Task: Open Card Board Meeting Execution in Board Website Design and Development to Workspace Information Technology Consulting and add a team member Softage.4@softage.net, a label Blue, a checklist Hand Lettering, an attachment from your computer, a color Blue and finally, add a card description 'Research and apply for relevant industry certifications' and a comment 'Since this item requires input from multiple team members, let us make sure everyone is on the same page before moving forward.'. Add a start date 'Jan 04, 1900' with a due date 'Jan 11, 1900'
Action: Mouse moved to (67, 309)
Screenshot: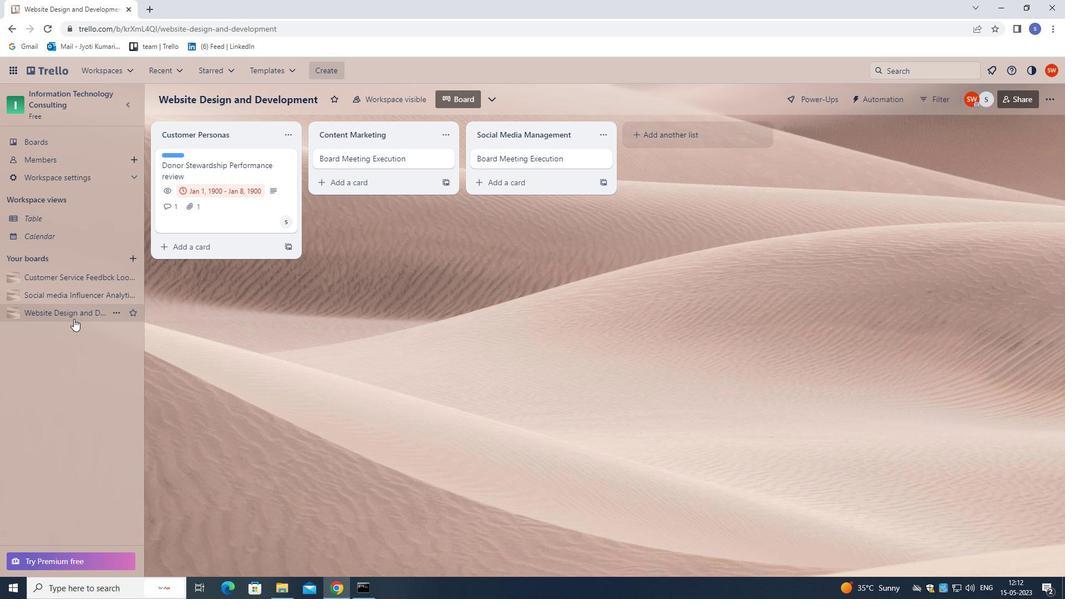 
Action: Mouse pressed left at (67, 309)
Screenshot: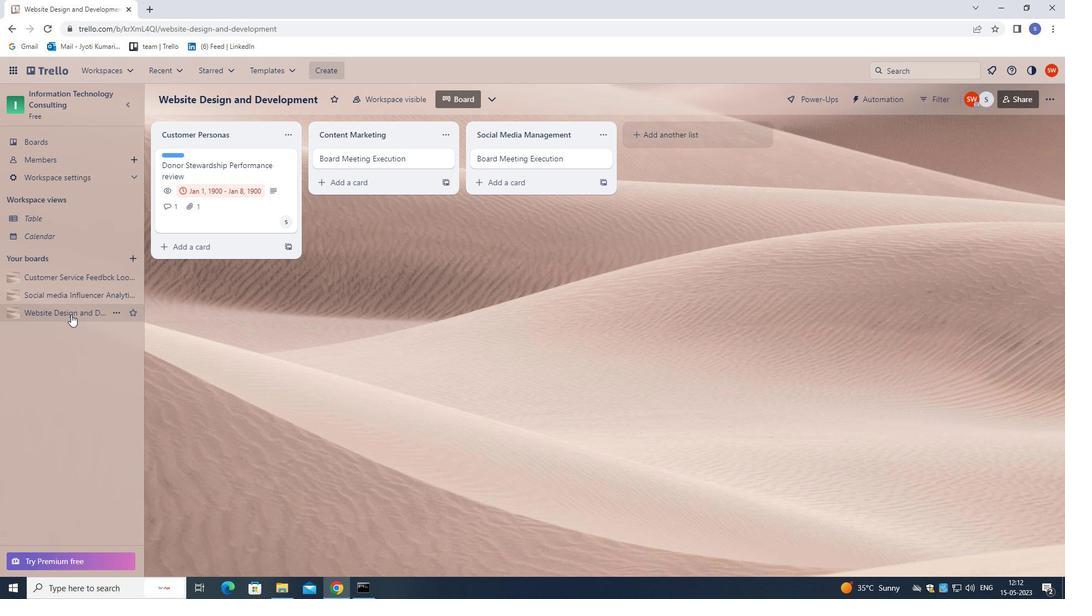 
Action: Mouse moved to (66, 308)
Screenshot: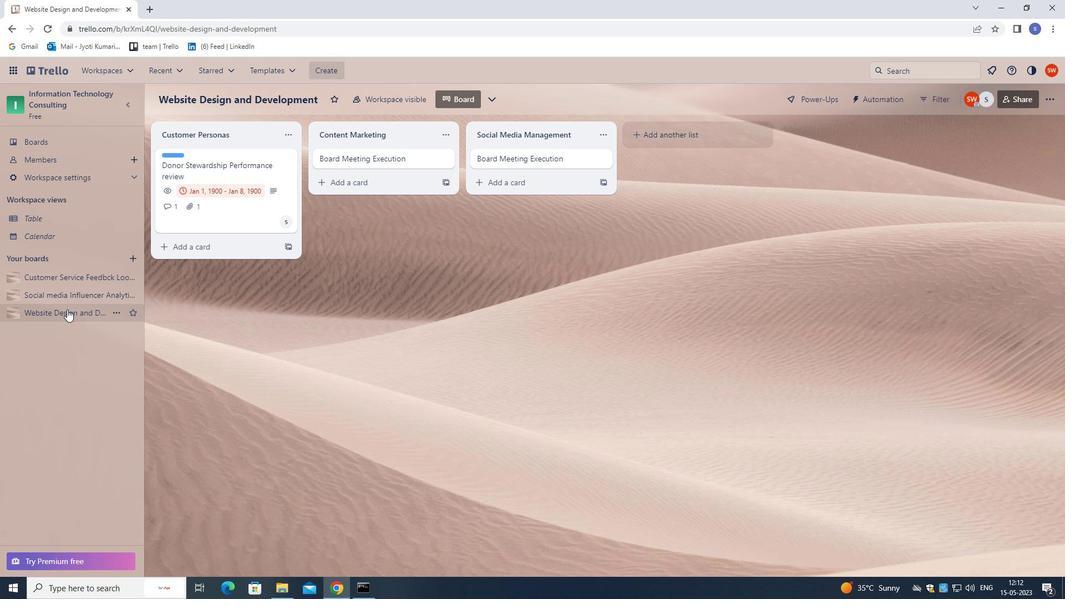 
Action: Mouse pressed left at (66, 308)
Screenshot: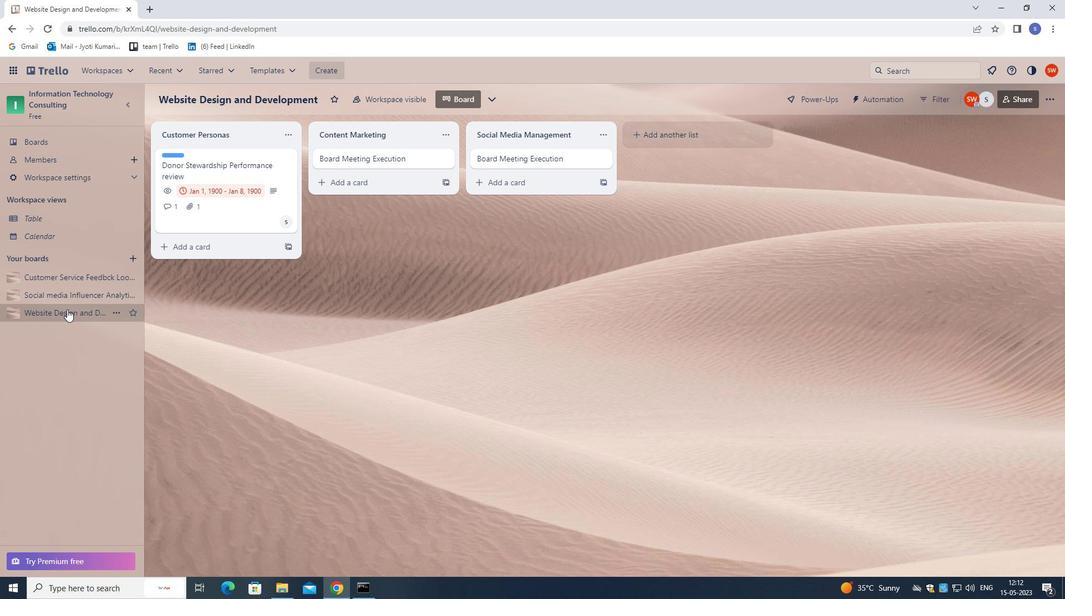 
Action: Mouse moved to (361, 160)
Screenshot: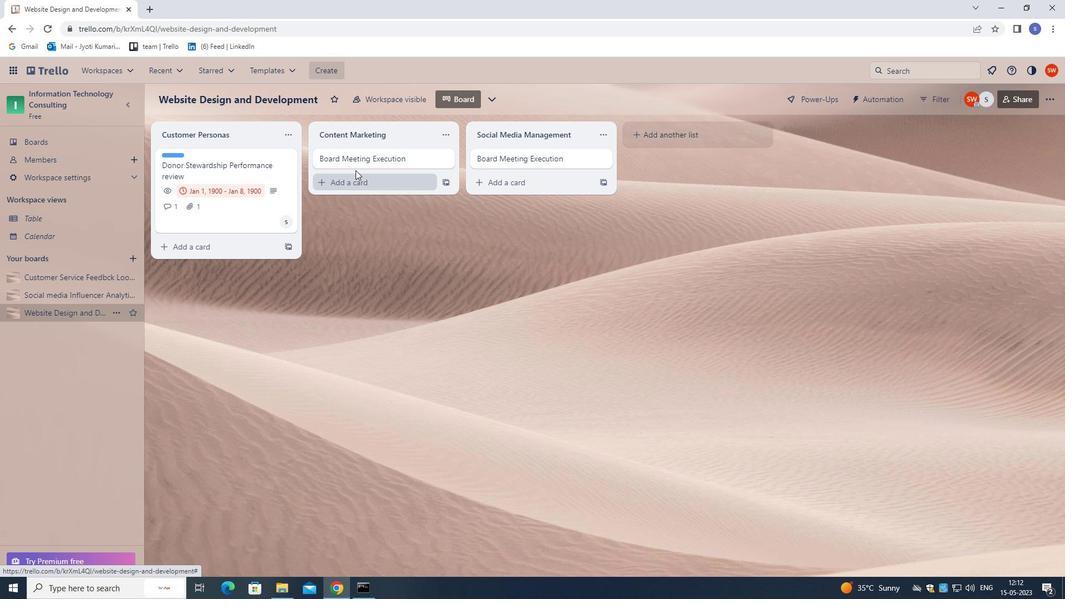 
Action: Mouse pressed left at (361, 160)
Screenshot: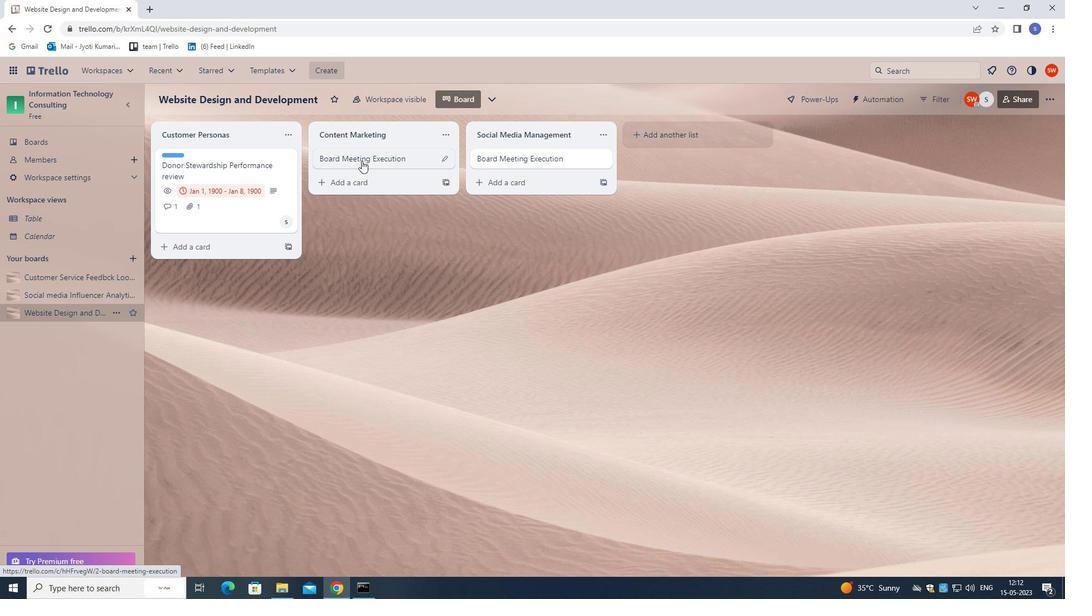
Action: Mouse moved to (660, 199)
Screenshot: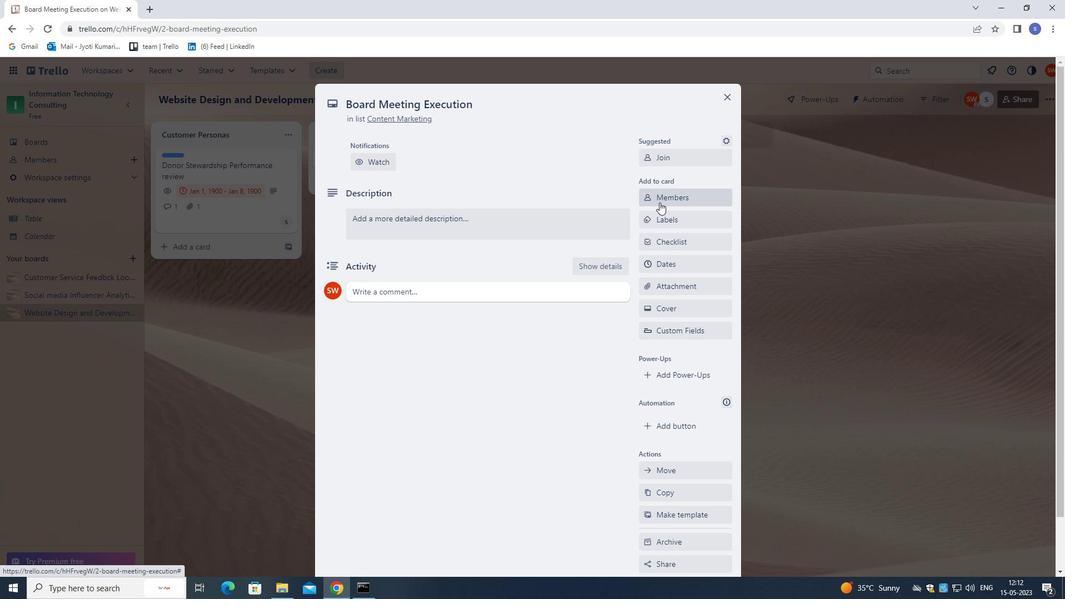 
Action: Mouse pressed left at (660, 199)
Screenshot: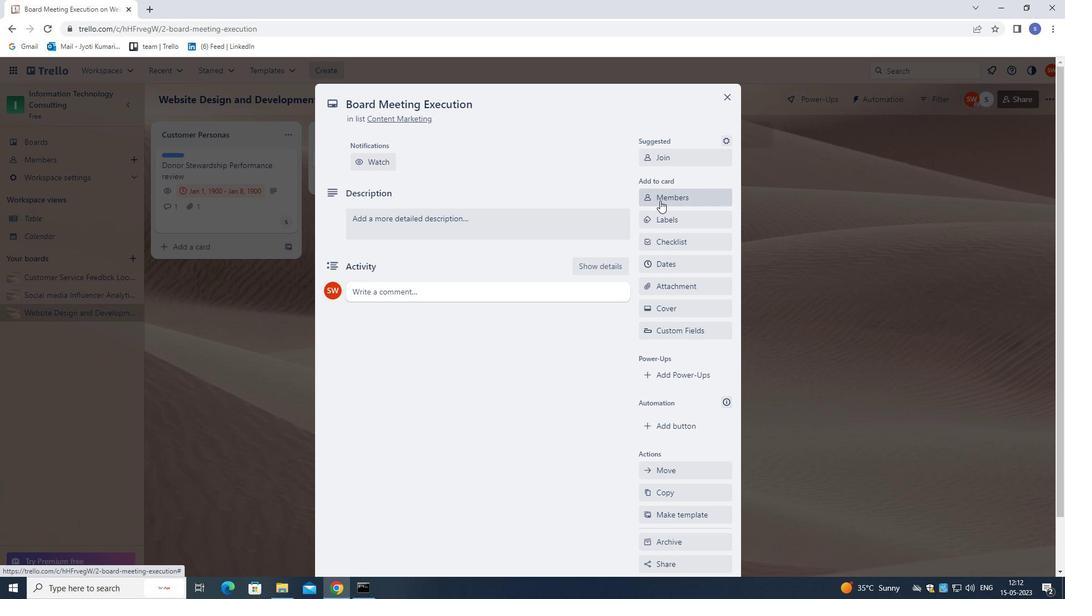 
Action: Mouse moved to (612, 172)
Screenshot: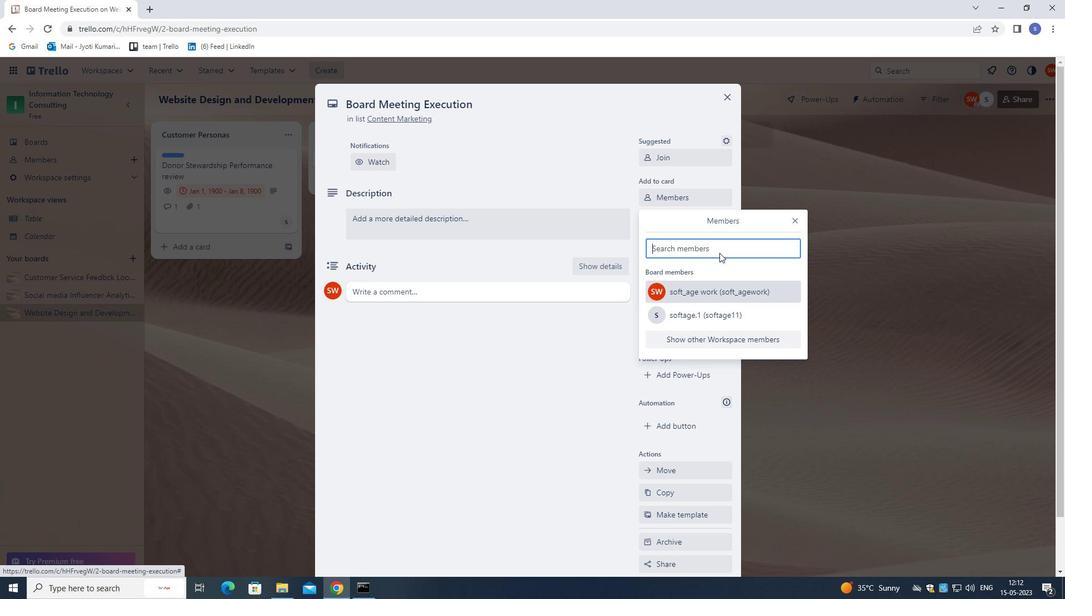 
Action: Key pressed sofatge.4<Key.shift>@SOFTAGE.NET
Screenshot: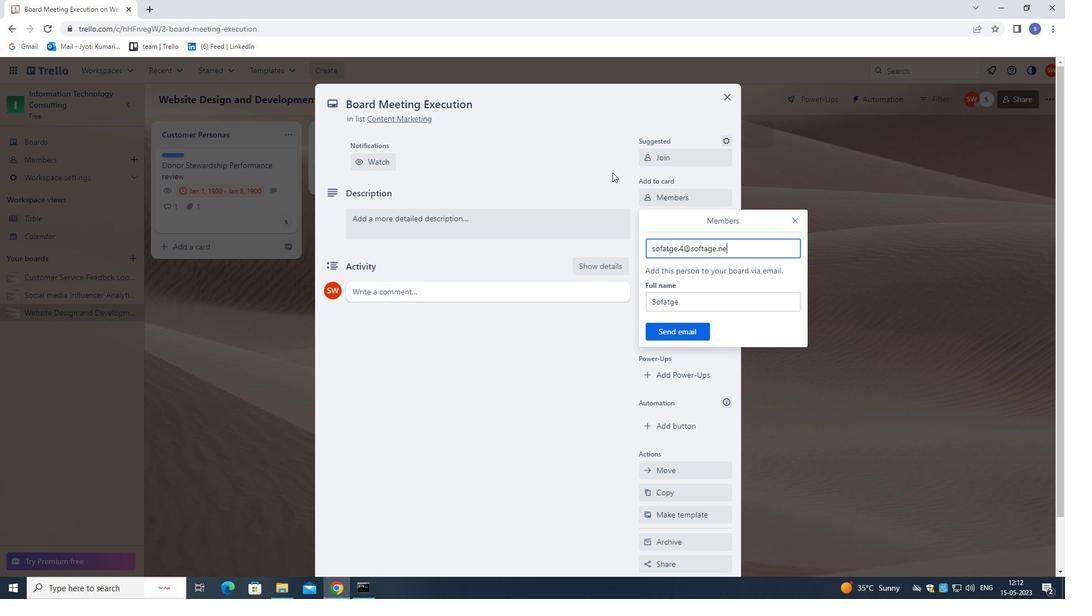 
Action: Mouse moved to (678, 336)
Screenshot: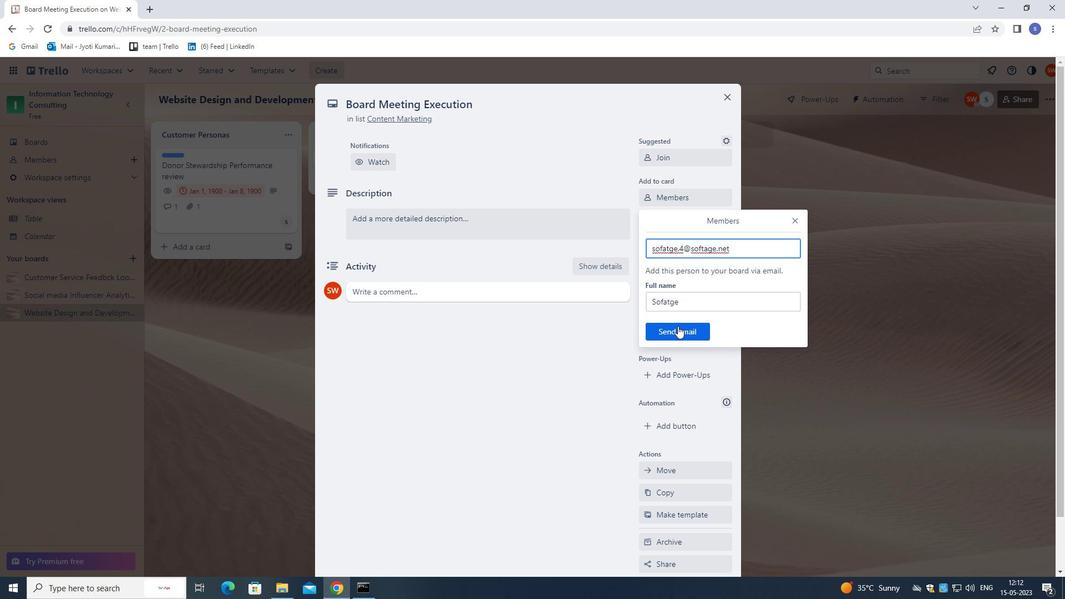 
Action: Mouse pressed left at (678, 336)
Screenshot: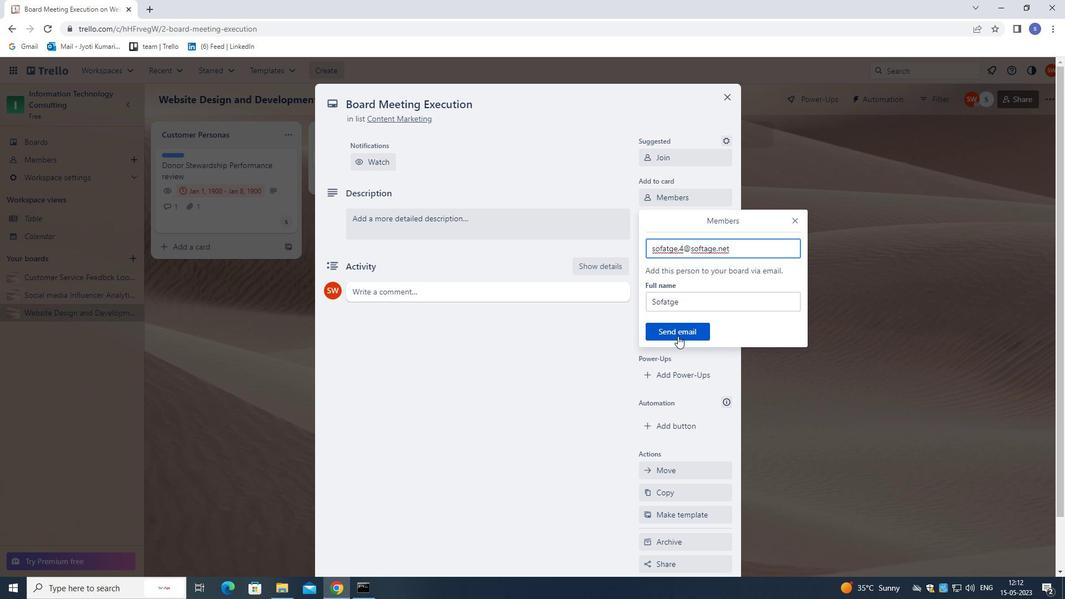 
Action: Mouse moved to (685, 222)
Screenshot: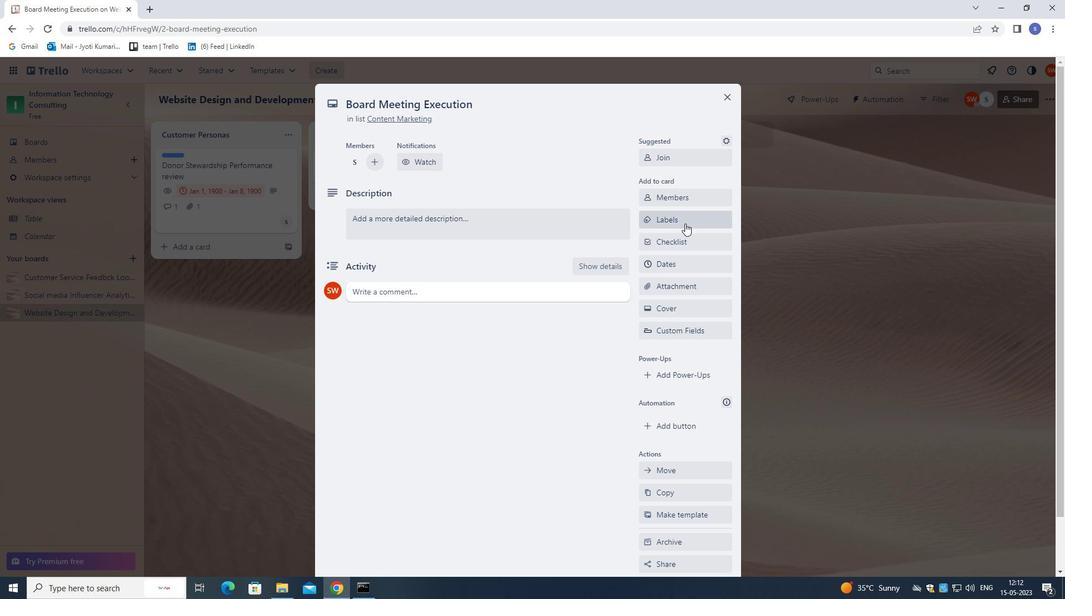 
Action: Mouse pressed left at (685, 222)
Screenshot: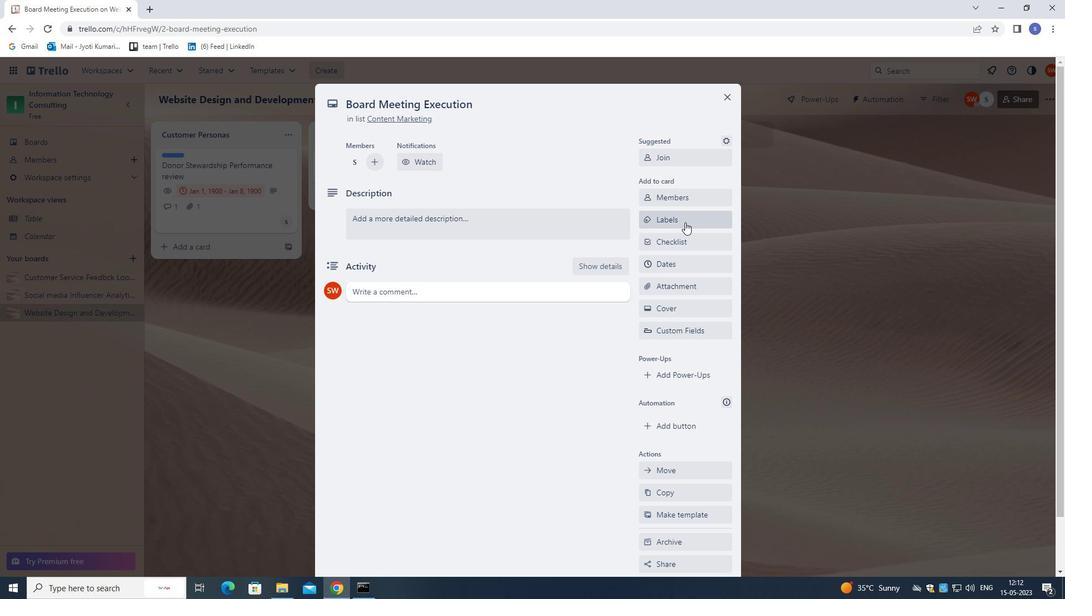
Action: Key pressed B
Screenshot: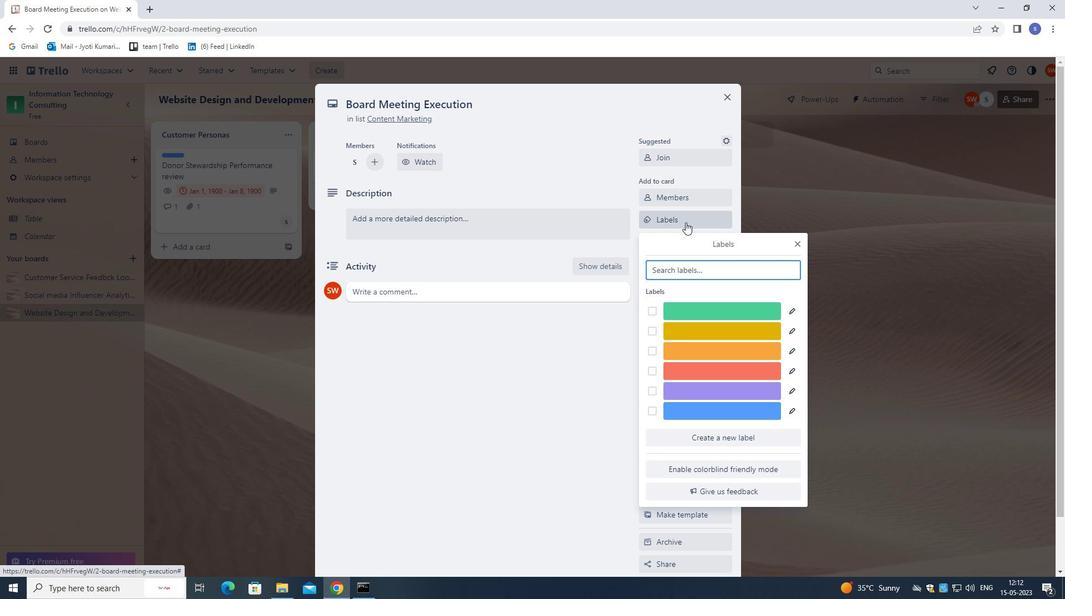 
Action: Mouse moved to (718, 314)
Screenshot: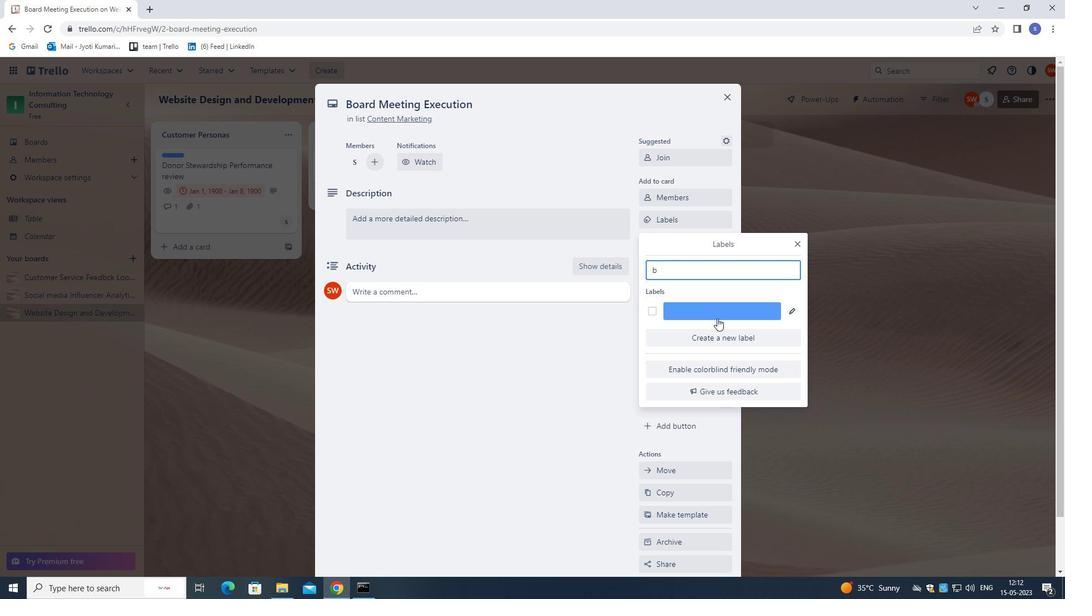 
Action: Mouse pressed left at (718, 314)
Screenshot: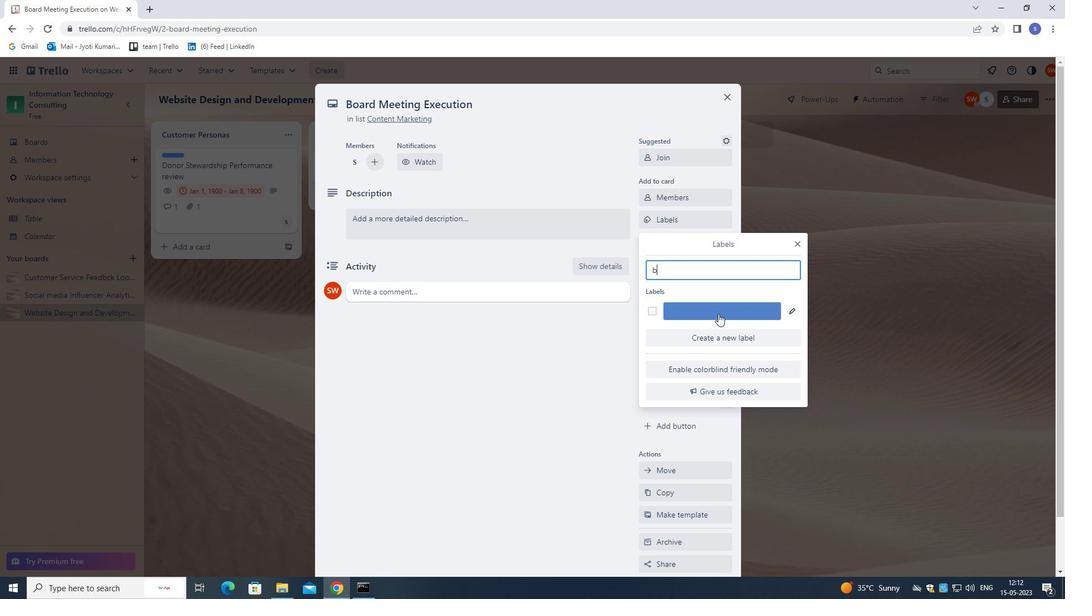 
Action: Mouse moved to (800, 245)
Screenshot: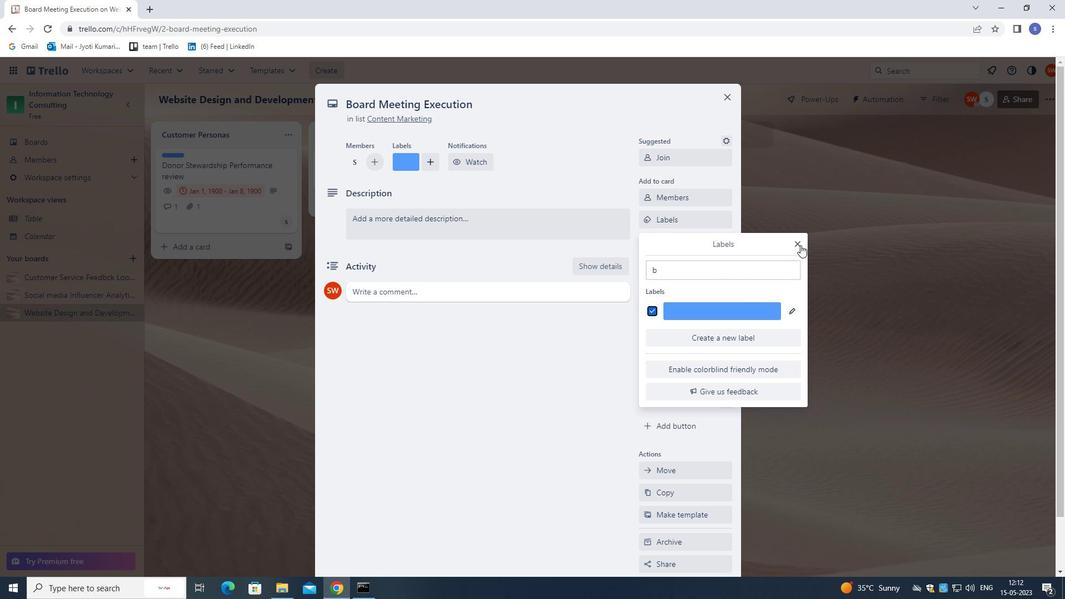 
Action: Mouse pressed left at (800, 245)
Screenshot: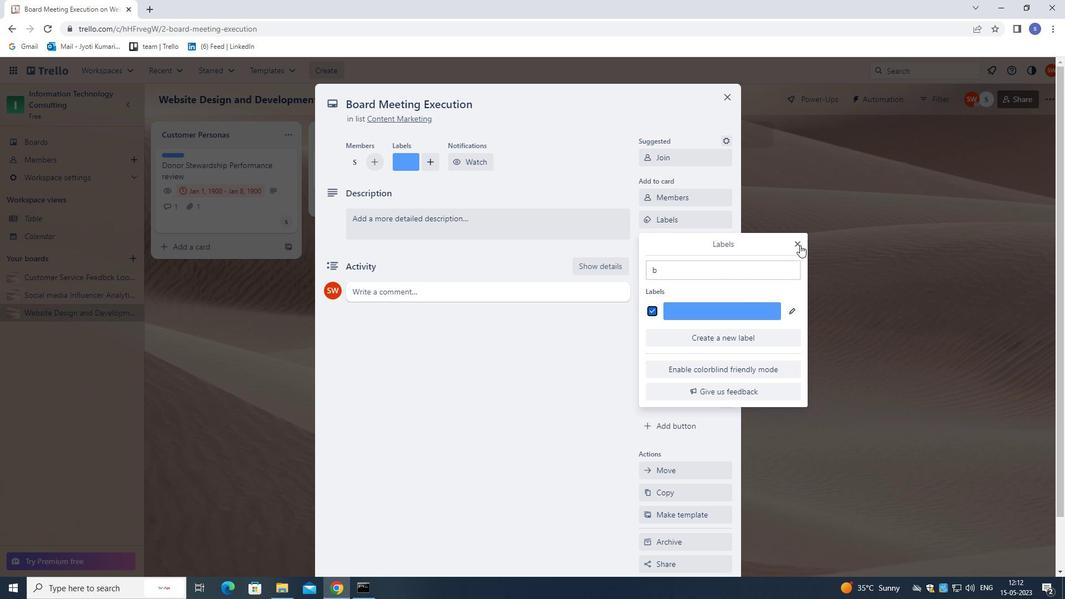 
Action: Mouse moved to (709, 244)
Screenshot: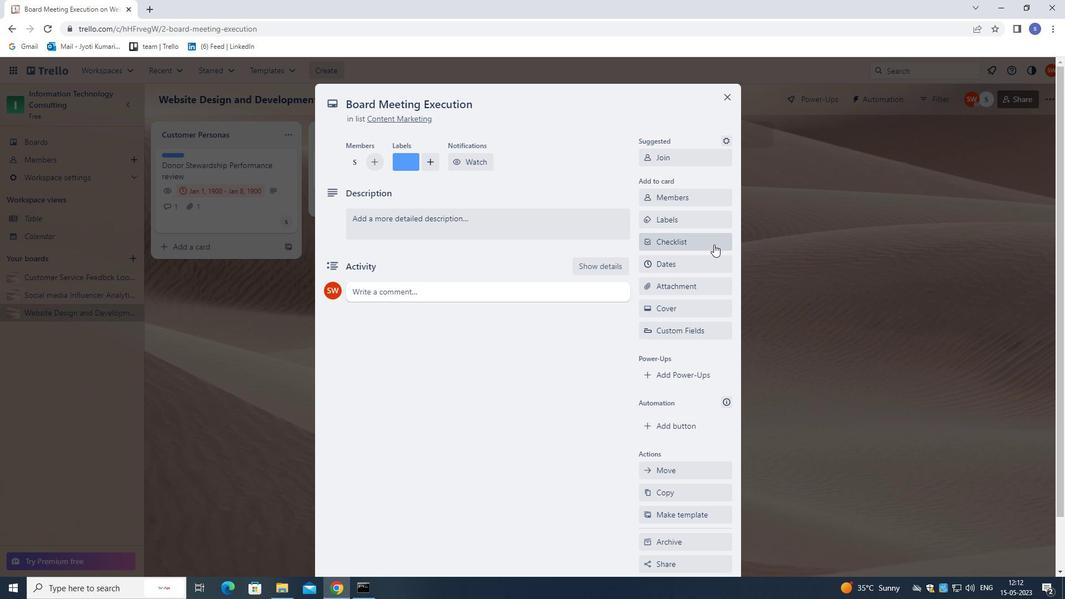 
Action: Mouse pressed left at (709, 244)
Screenshot: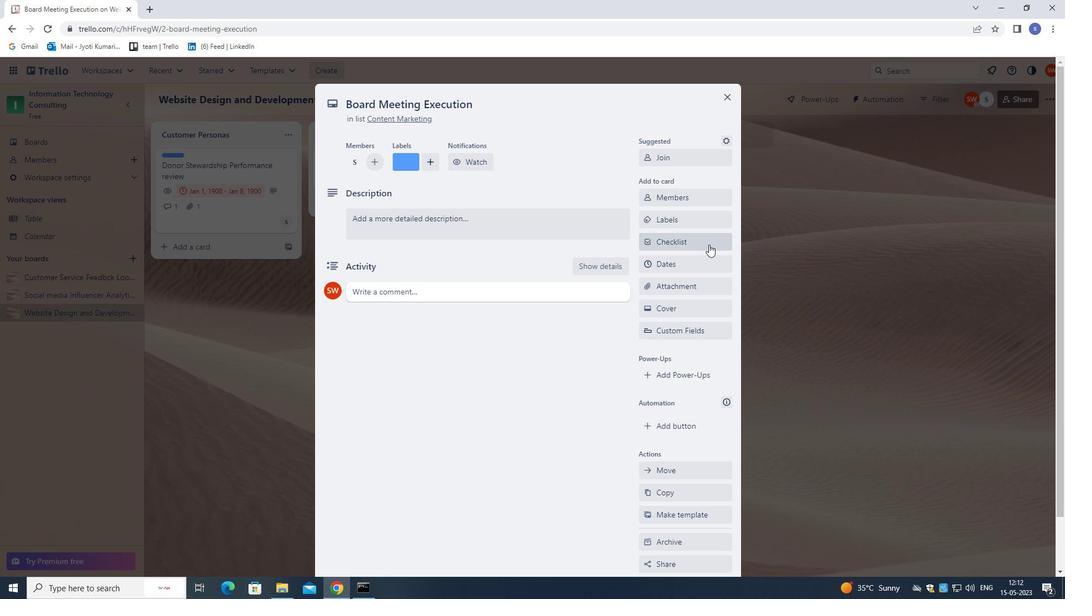 
Action: Mouse moved to (612, 176)
Screenshot: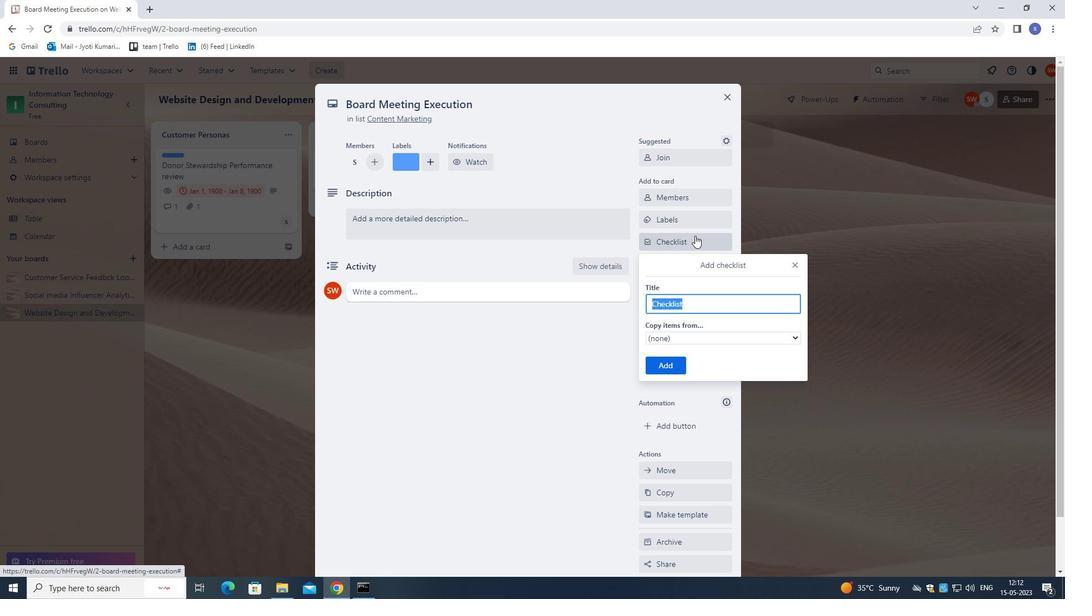 
Action: Key pressed <Key.shift>HAND<Key.space><Key.shift>LETTERING
Screenshot: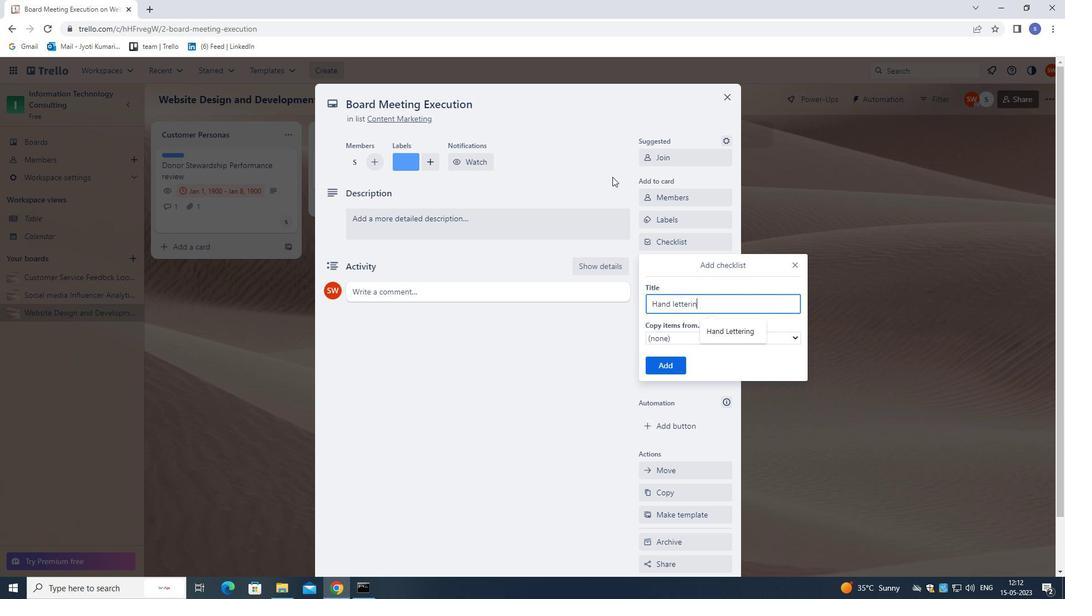 
Action: Mouse moved to (681, 366)
Screenshot: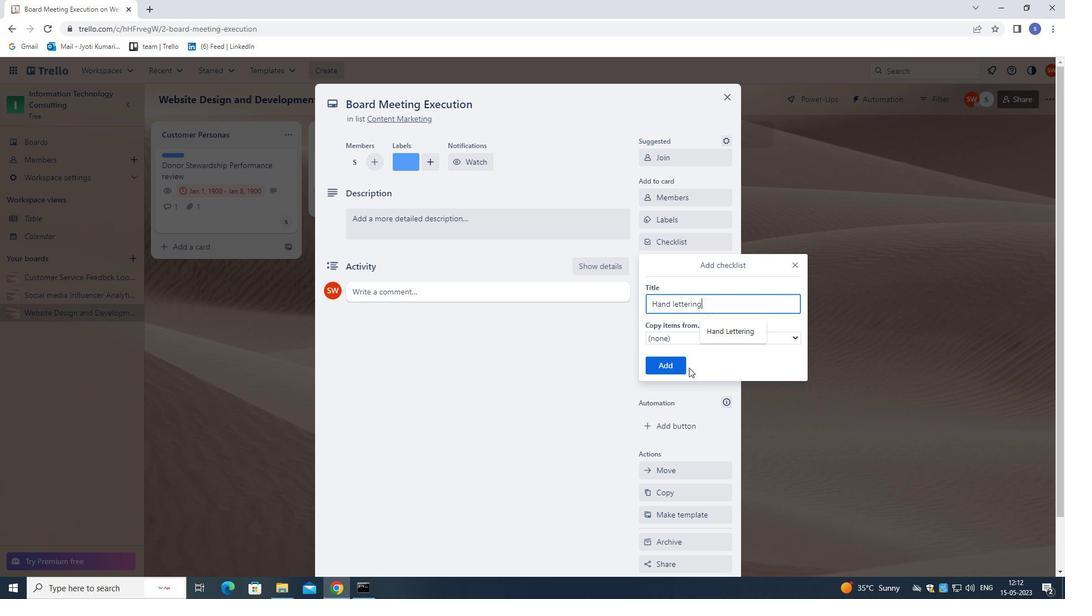 
Action: Mouse pressed left at (681, 366)
Screenshot: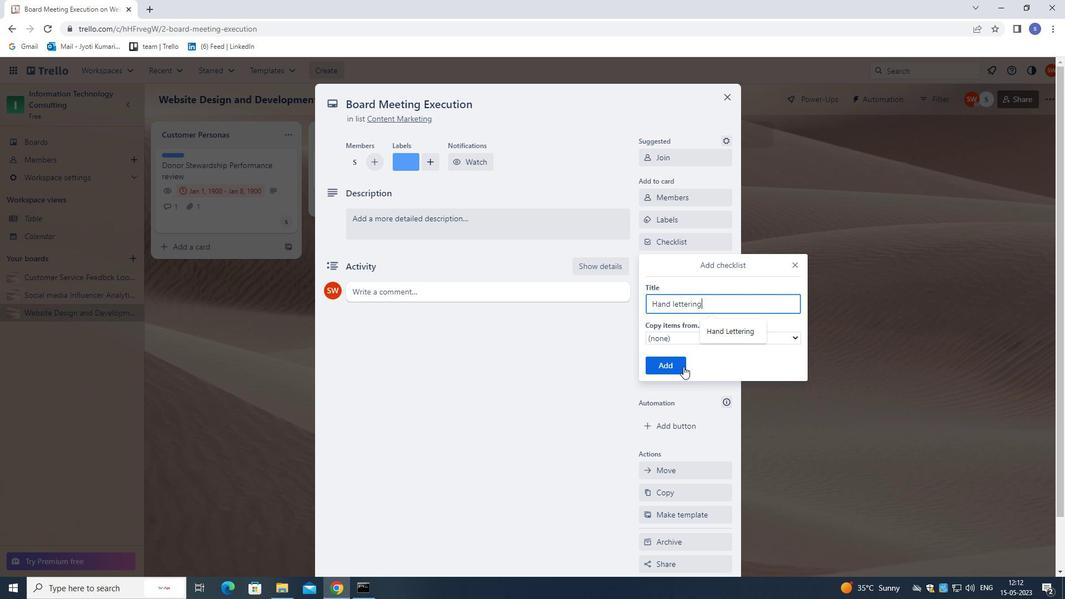 
Action: Mouse moved to (671, 291)
Screenshot: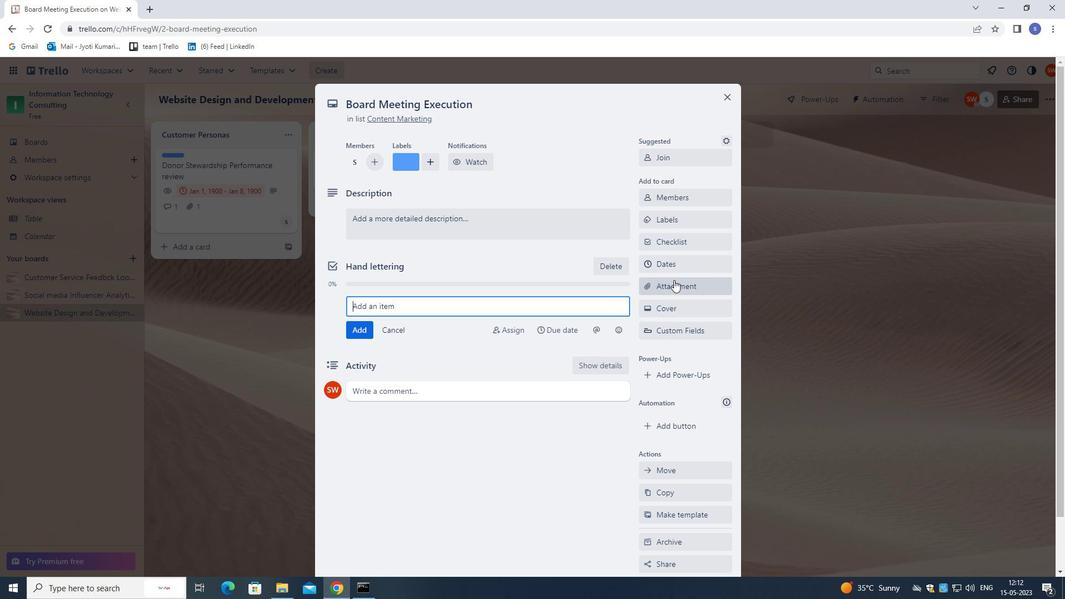 
Action: Mouse pressed left at (671, 291)
Screenshot: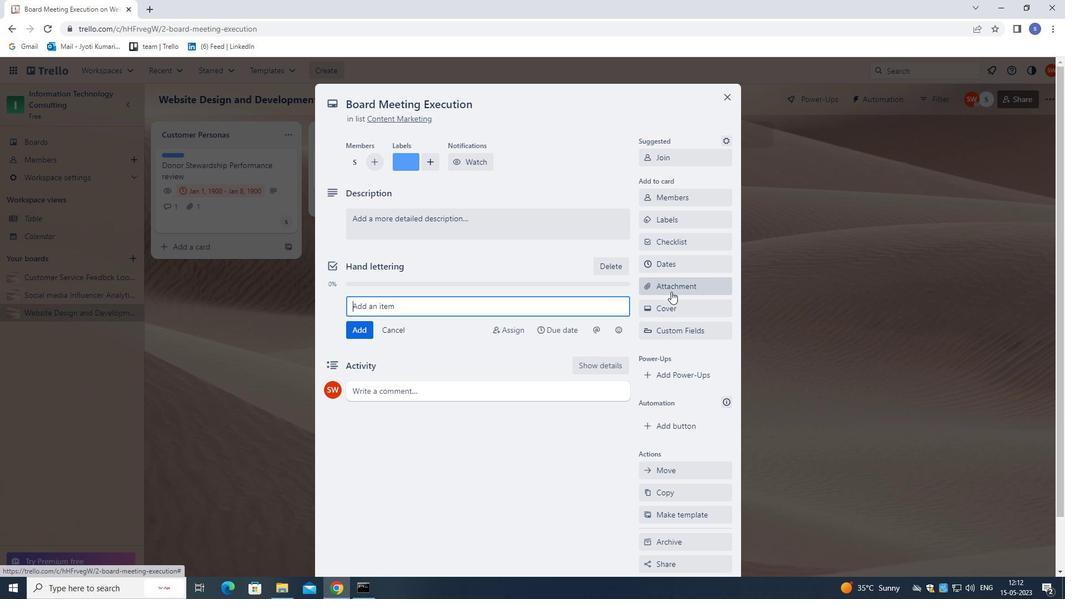 
Action: Mouse moved to (686, 335)
Screenshot: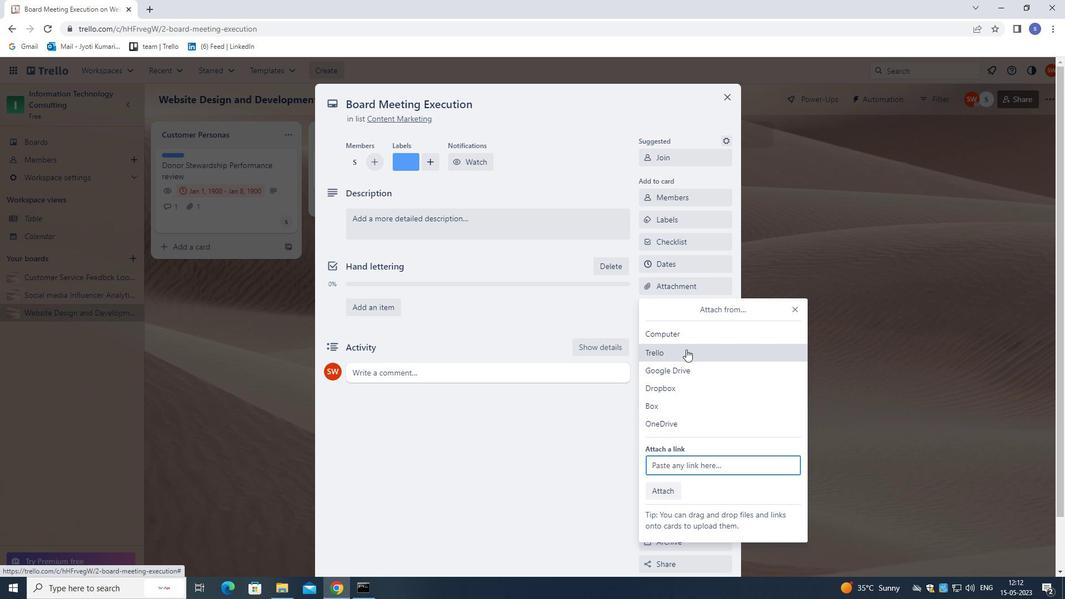 
Action: Mouse pressed left at (686, 335)
Screenshot: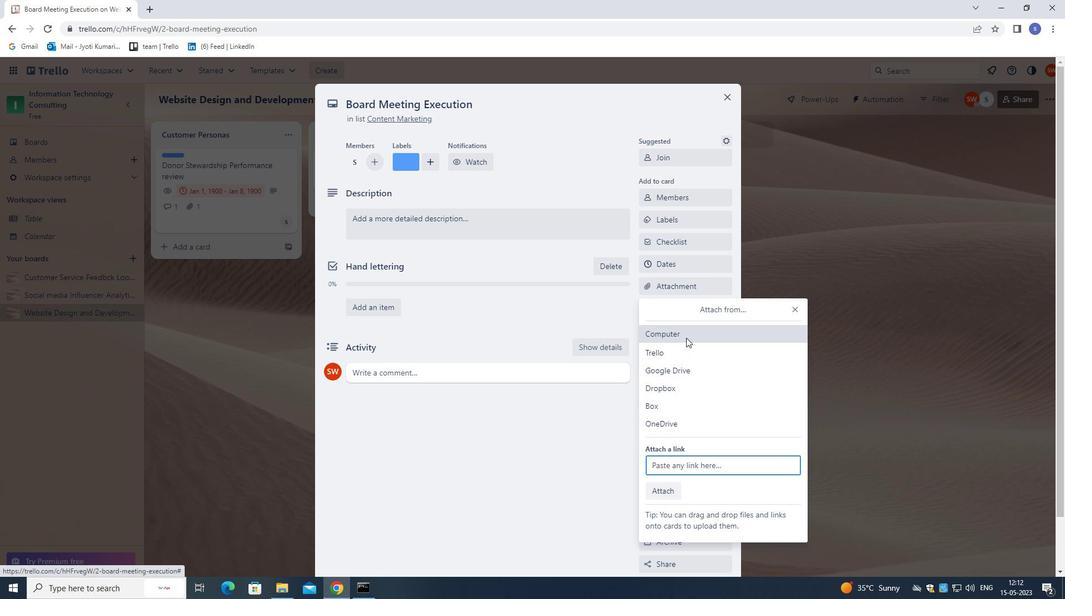 
Action: Mouse moved to (328, 172)
Screenshot: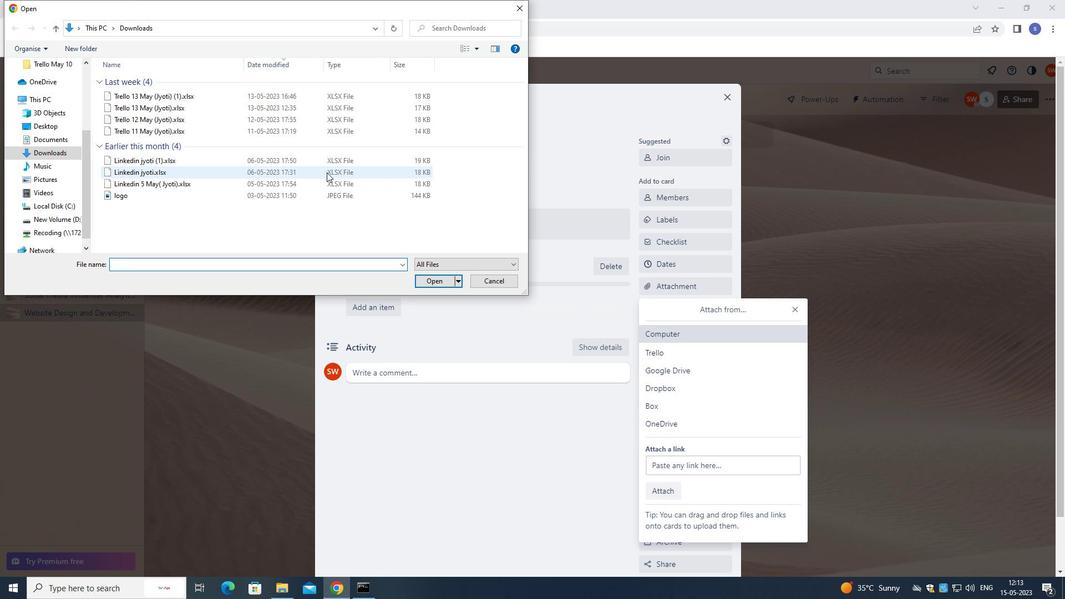 
Action: Mouse pressed left at (328, 172)
Screenshot: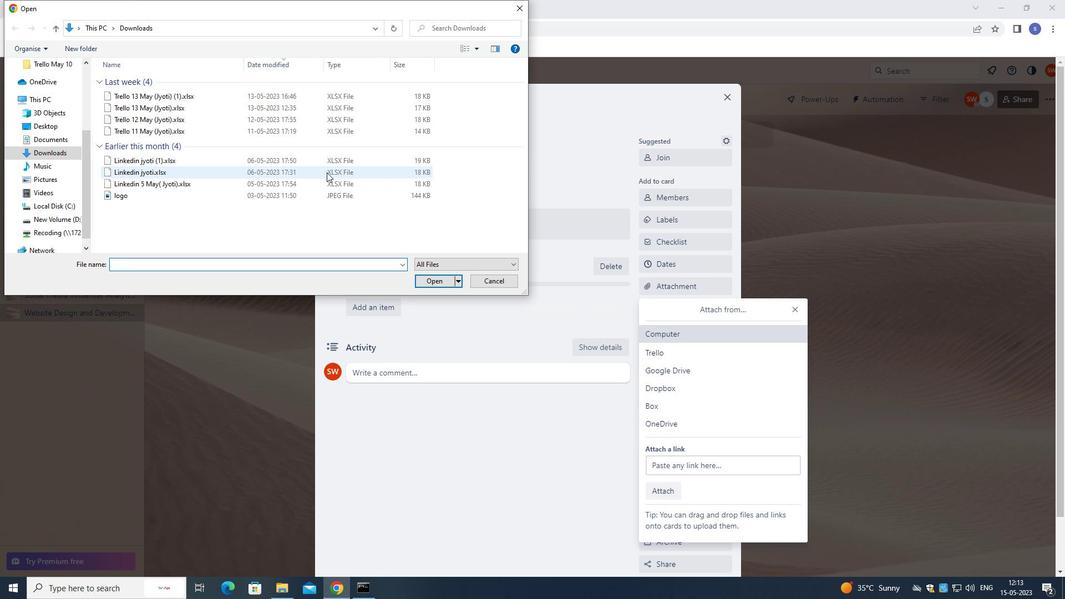 
Action: Mouse moved to (433, 280)
Screenshot: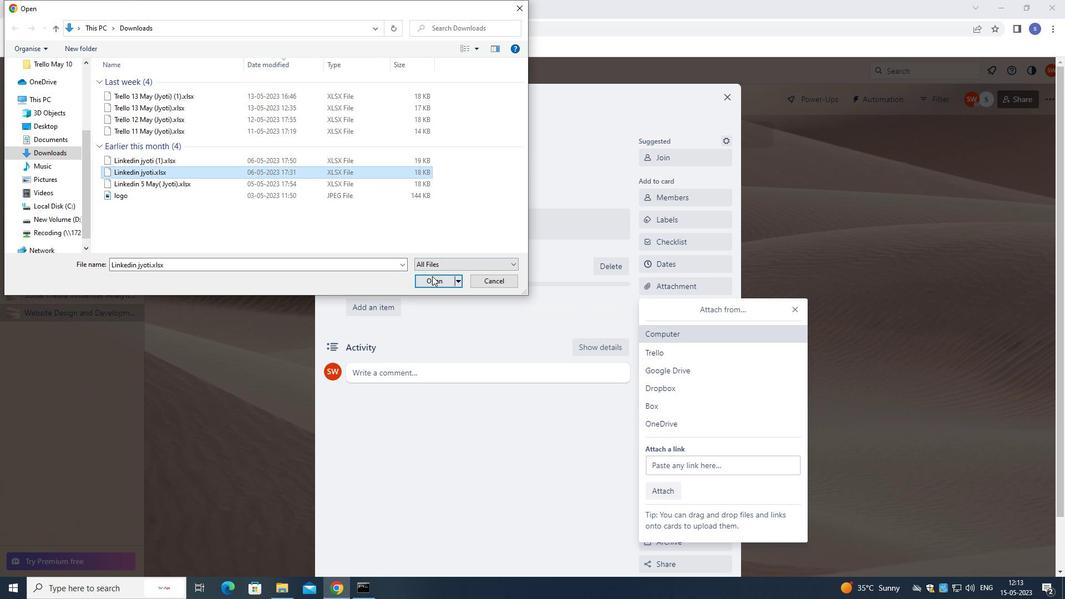 
Action: Mouse pressed left at (433, 280)
Screenshot: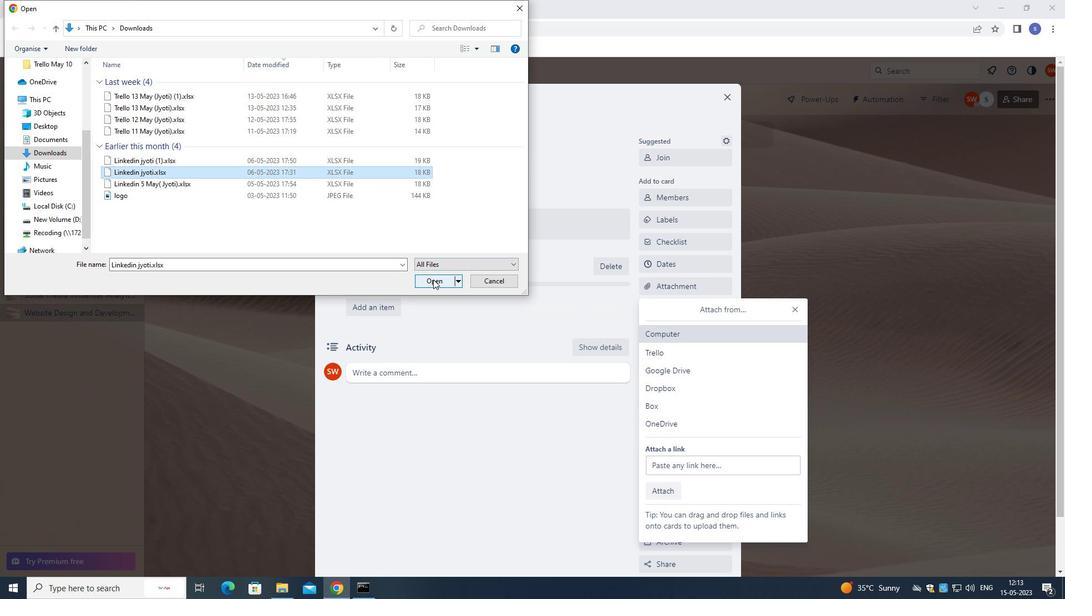 
Action: Mouse moved to (518, 229)
Screenshot: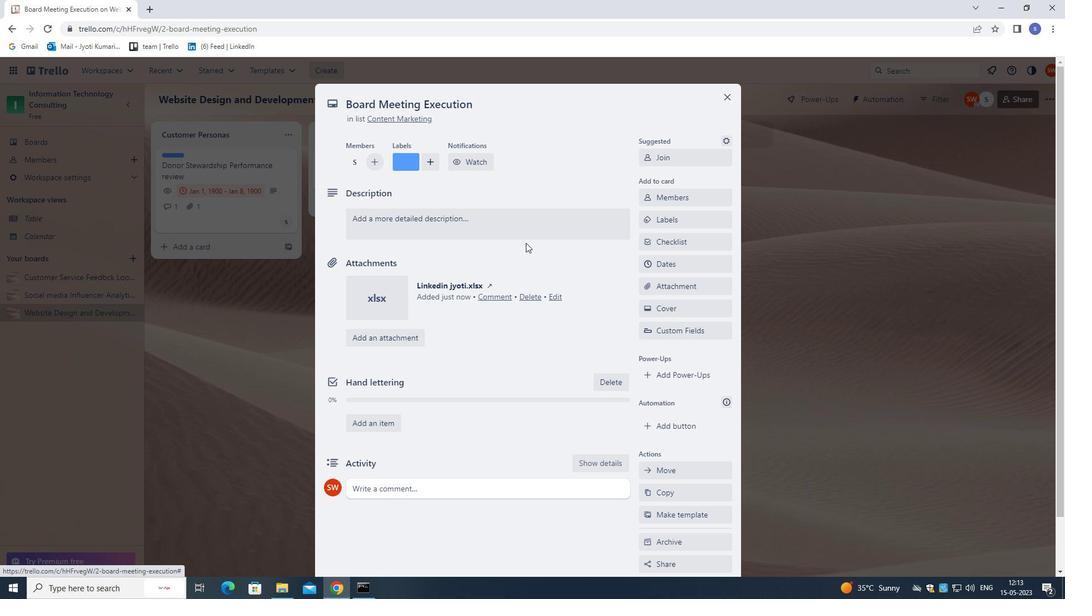 
Action: Mouse pressed left at (518, 229)
Screenshot: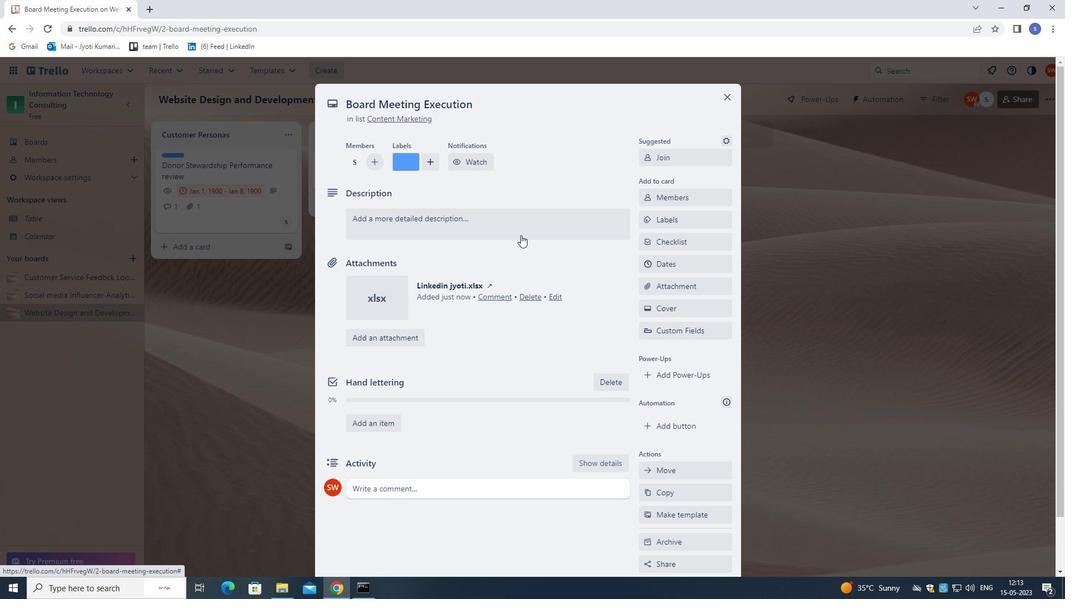 
Action: Mouse moved to (452, 190)
Screenshot: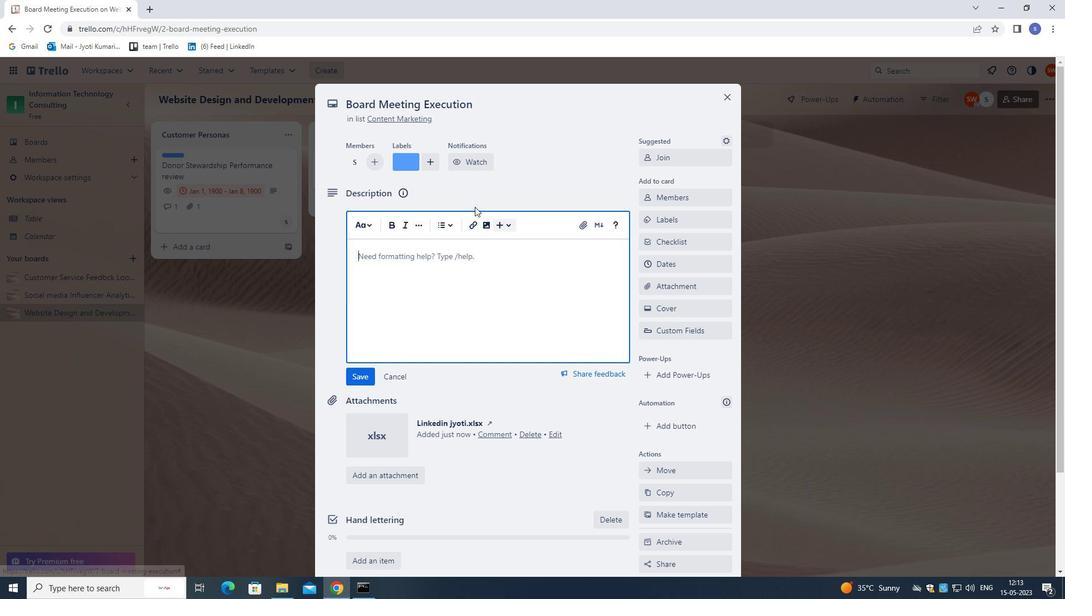 
Action: Key pressed <Key.shift>R
Screenshot: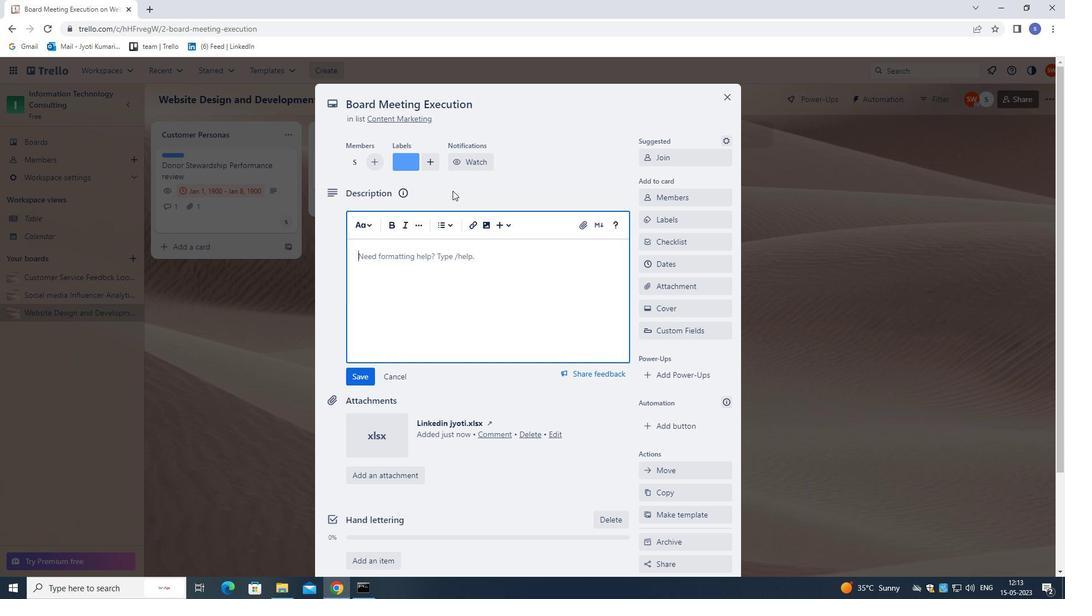 
Action: Mouse moved to (452, 190)
Screenshot: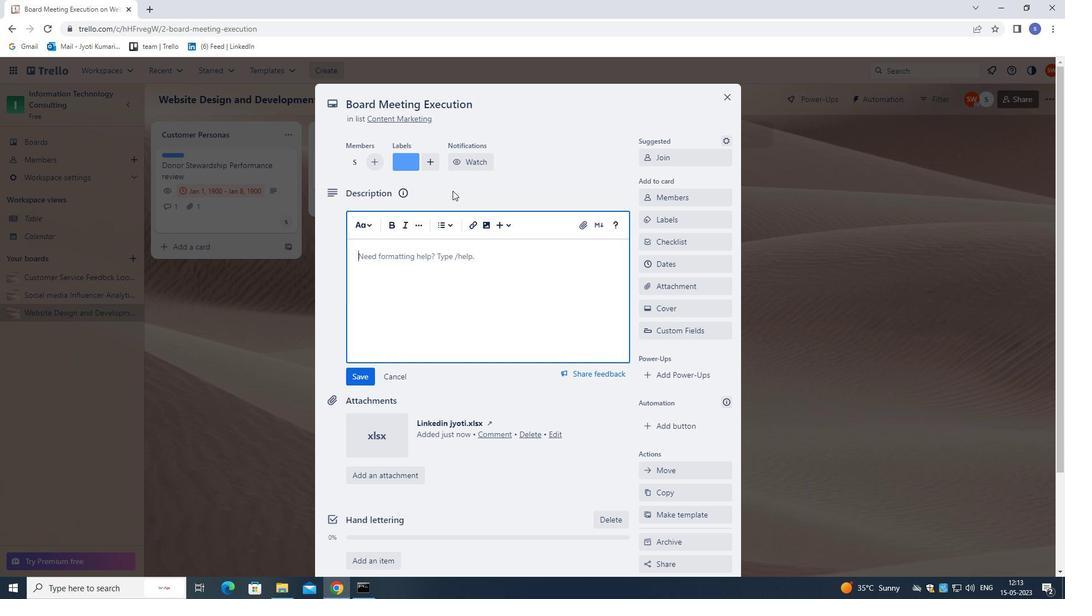 
Action: Key pressed ESEARCH<Key.space>AND<Key.space>APPLY<Key.space>FOR<Key.space>RELEVANT<Key.space>INDUSTRY<Key.space>CERTIFICATION.
Screenshot: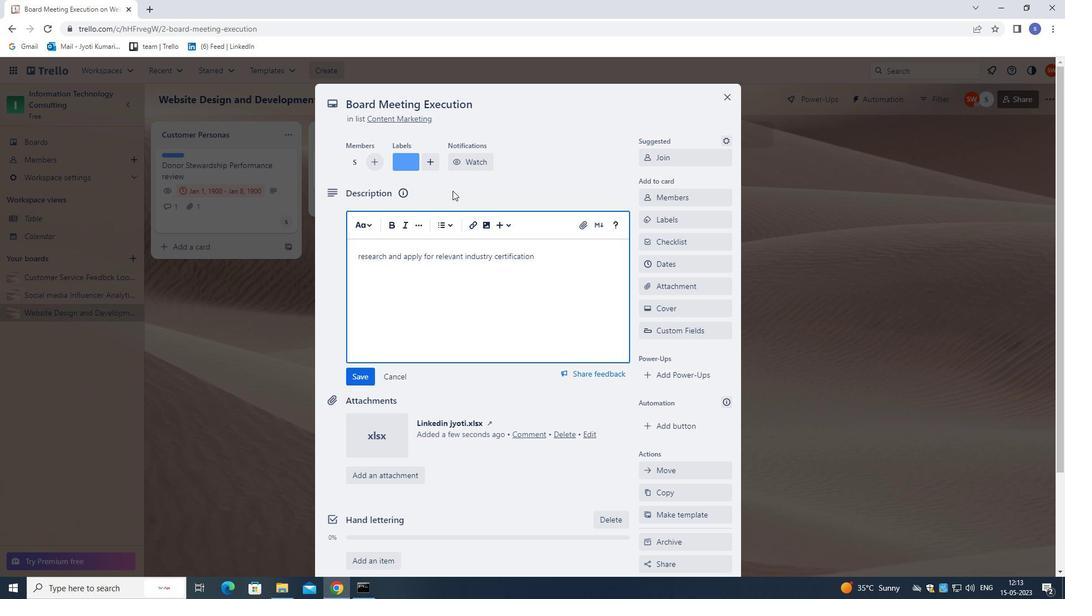 
Action: Mouse moved to (437, 334)
Screenshot: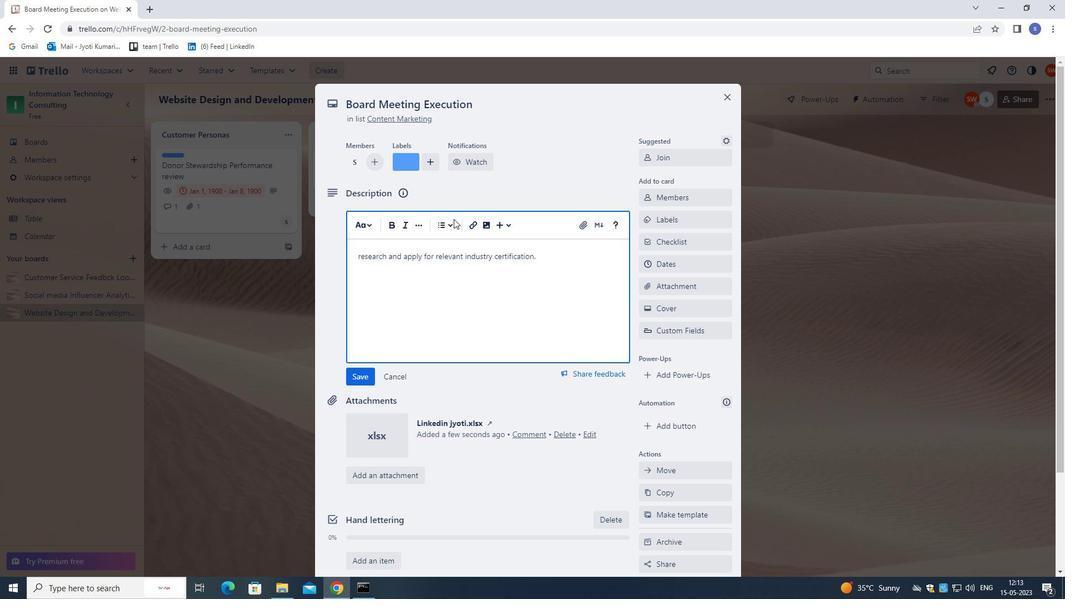 
Action: Mouse scrolled (437, 333) with delta (0, 0)
Screenshot: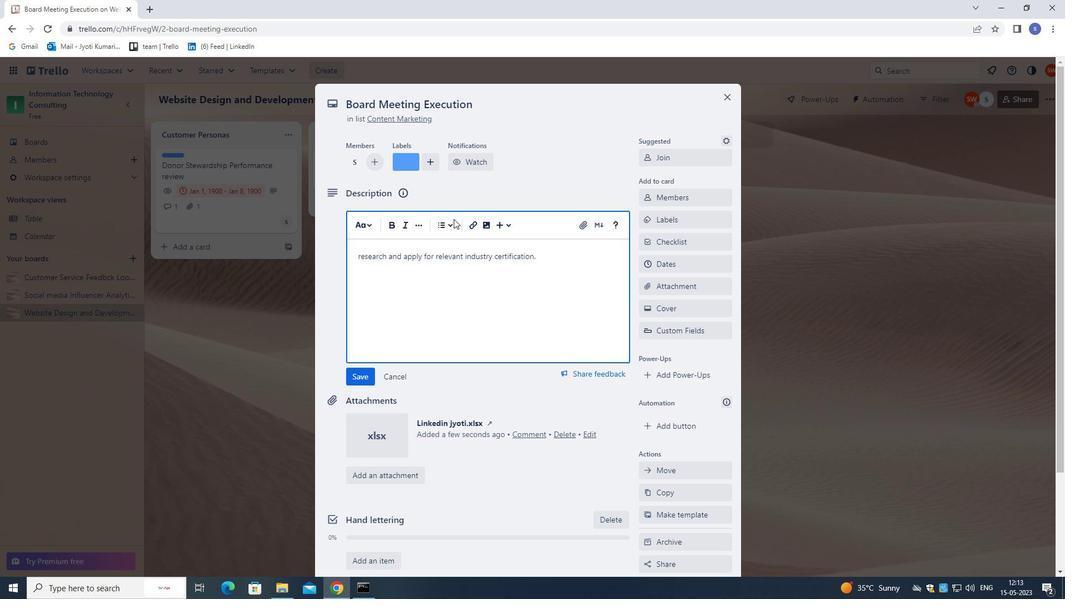 
Action: Mouse moved to (437, 335)
Screenshot: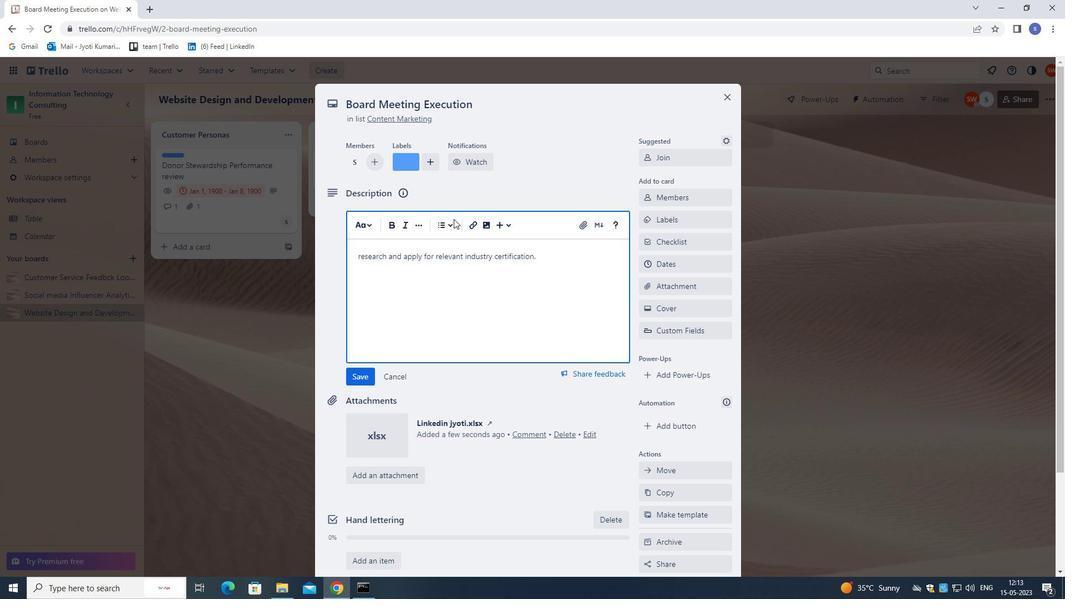
Action: Mouse scrolled (437, 335) with delta (0, 0)
Screenshot: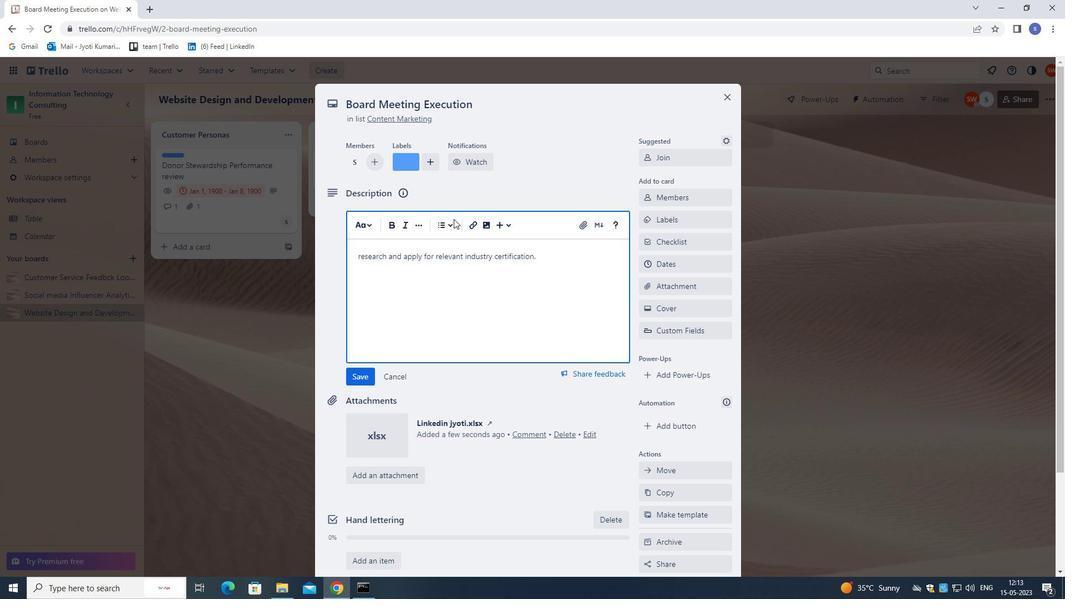 
Action: Mouse scrolled (437, 335) with delta (0, 0)
Screenshot: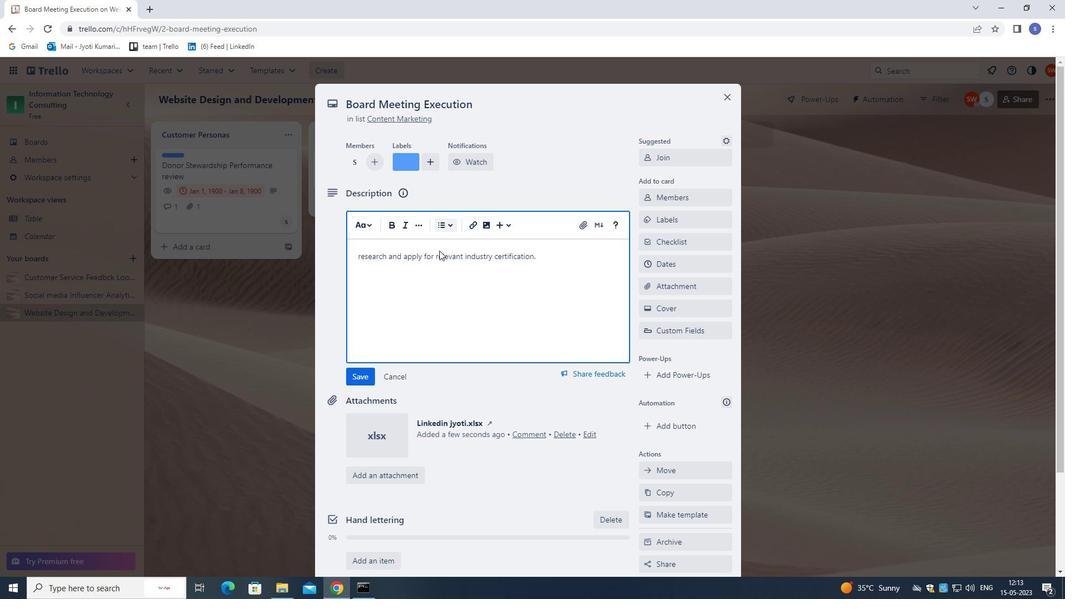 
Action: Mouse scrolled (437, 335) with delta (0, 0)
Screenshot: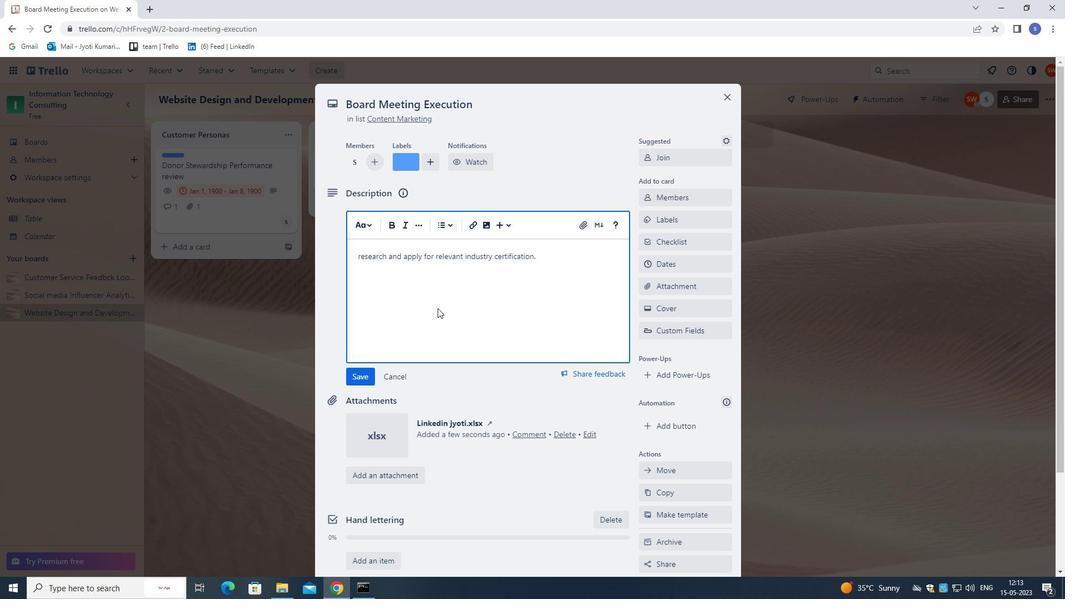 
Action: Mouse moved to (398, 509)
Screenshot: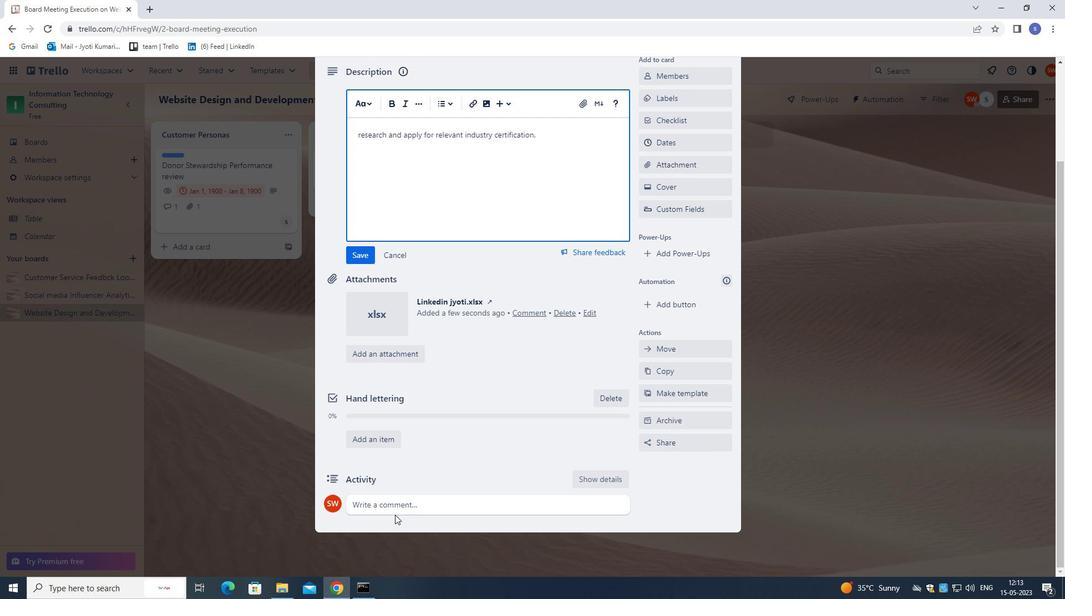 
Action: Mouse pressed left at (398, 509)
Screenshot: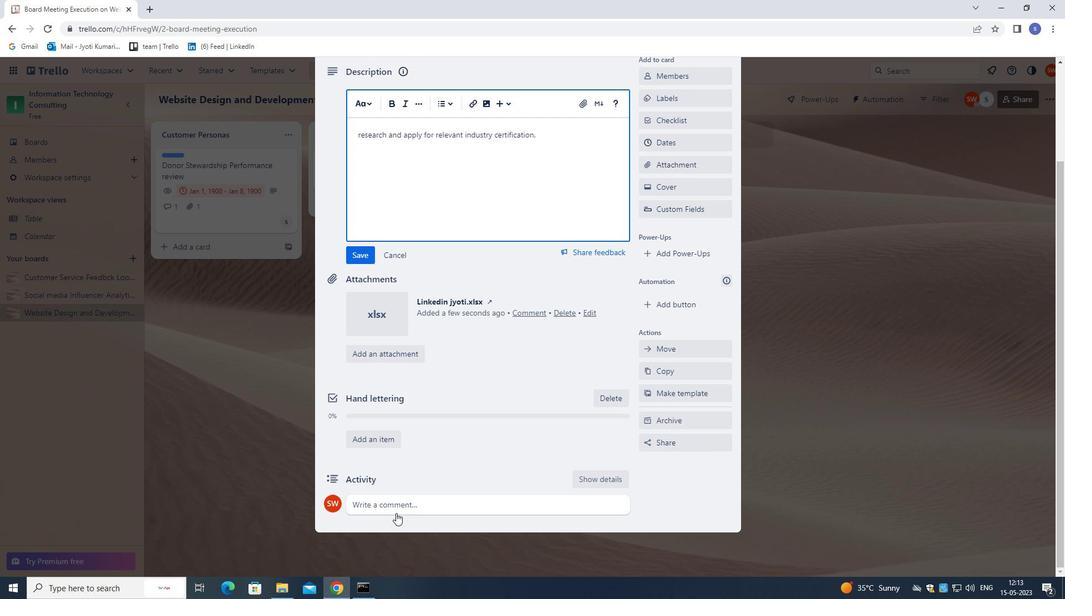 
Action: Mouse moved to (453, 450)
Screenshot: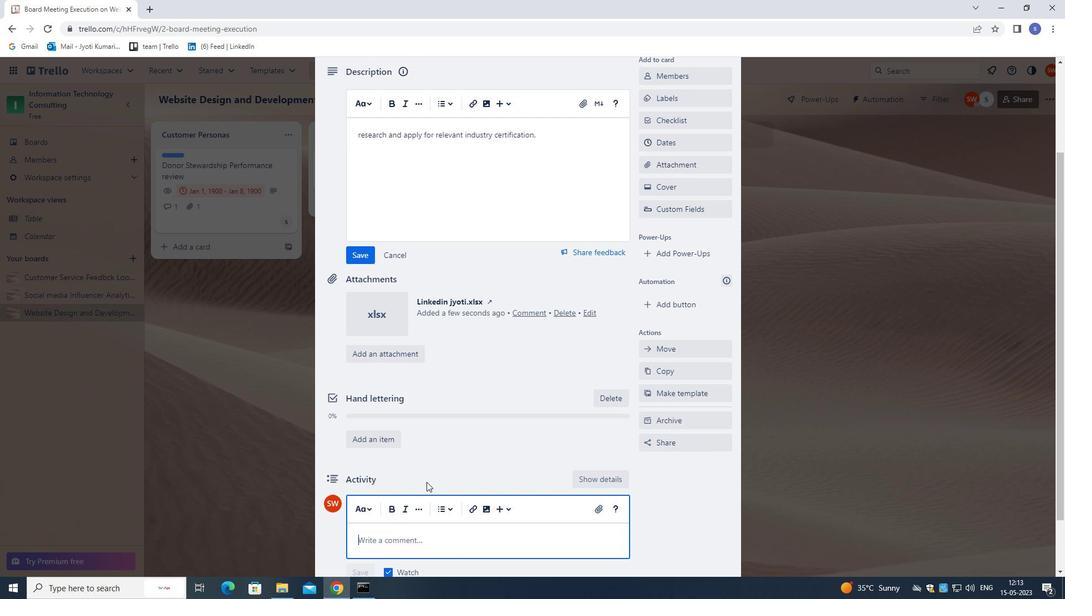 
Action: Key pressed <Key.shift>SINCE<Key.space>THIS<Key.space>ITEM<Key.space>REQUIRE<Key.space>INPUT<Key.space>FROM<Key.space>MULTIPLE<Key.space>TEAM<Key.space>MEMBERS,<Key.space>LET<Key.space>U<Key.space><Key.backspace>S<Key.space>MAKE<Key.space>SURE<Key.space>EVERYONE<Key.space>IS<Key.space>ON<Key.space>THE<Key.space>SAME<Key.space>PAGE<Key.space>BEFORE<Key.space>MOVING<Key.space>FORWARD.
Screenshot: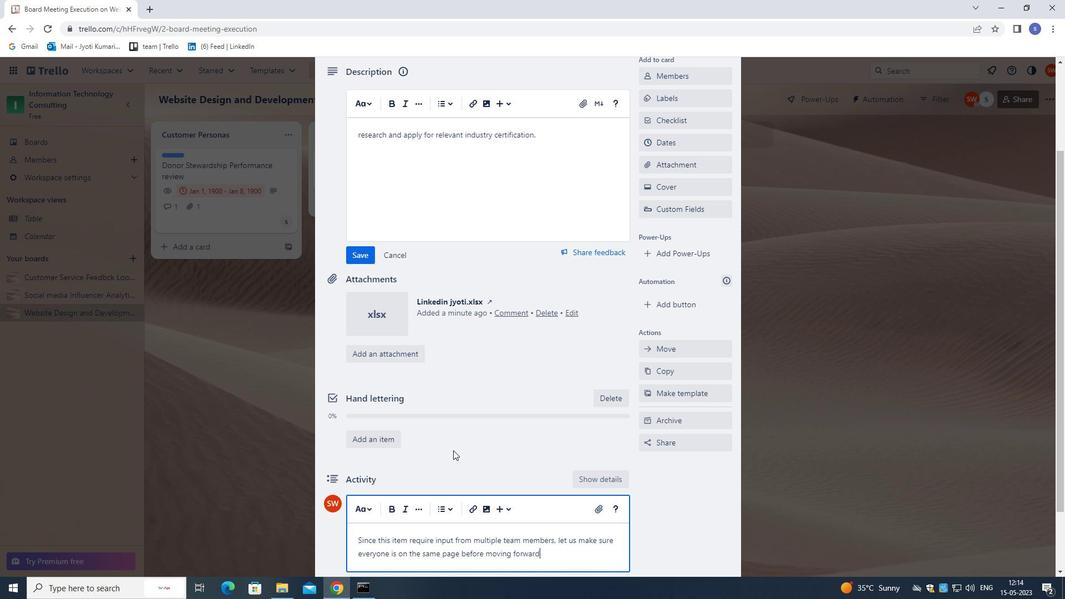 
Action: Mouse moved to (363, 250)
Screenshot: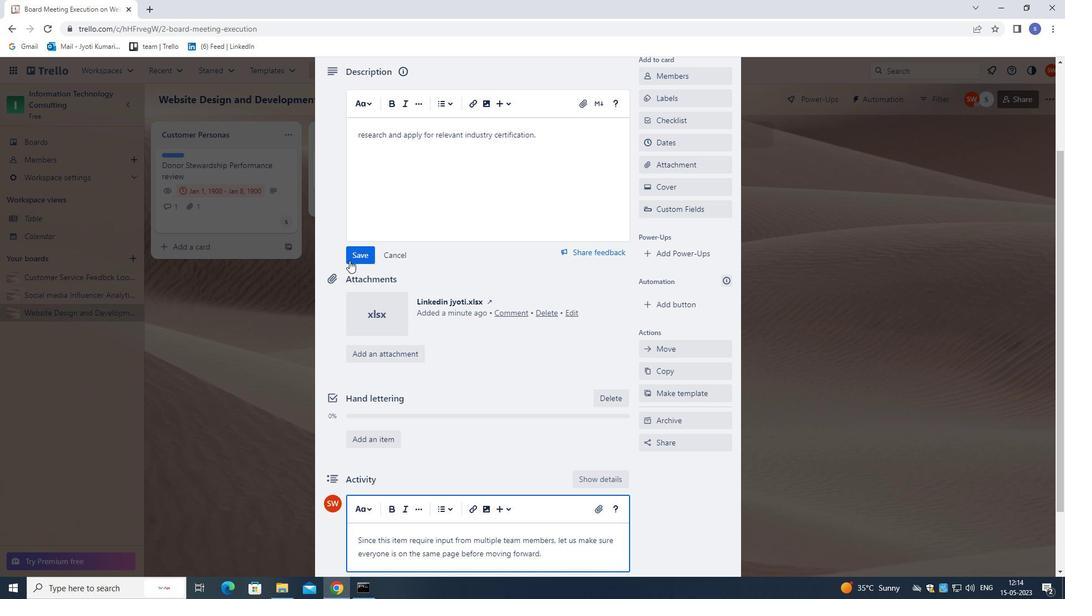 
Action: Mouse pressed left at (363, 250)
Screenshot: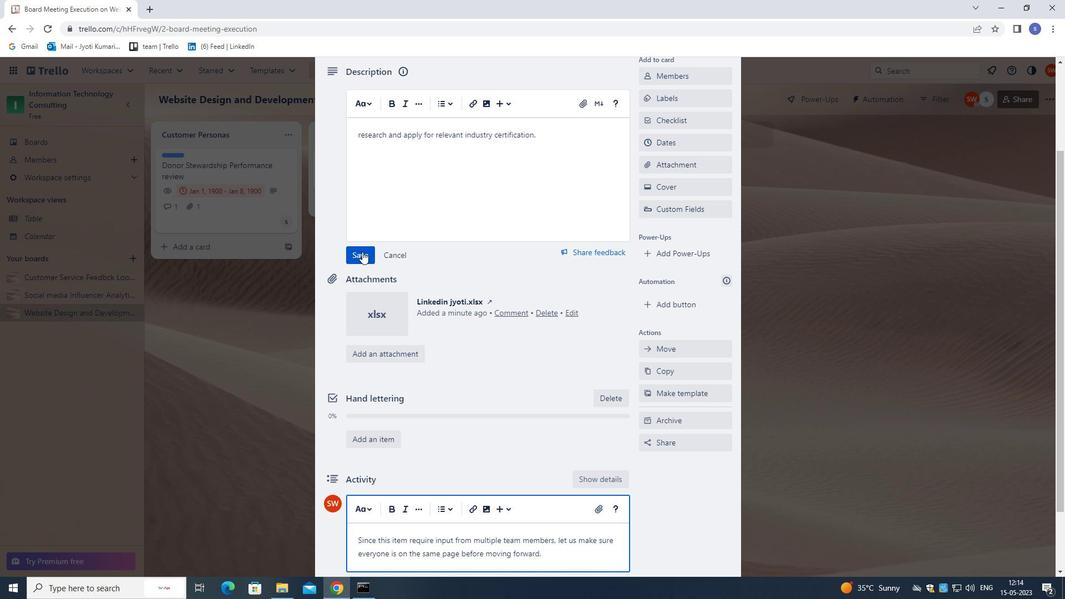 
Action: Mouse moved to (365, 491)
Screenshot: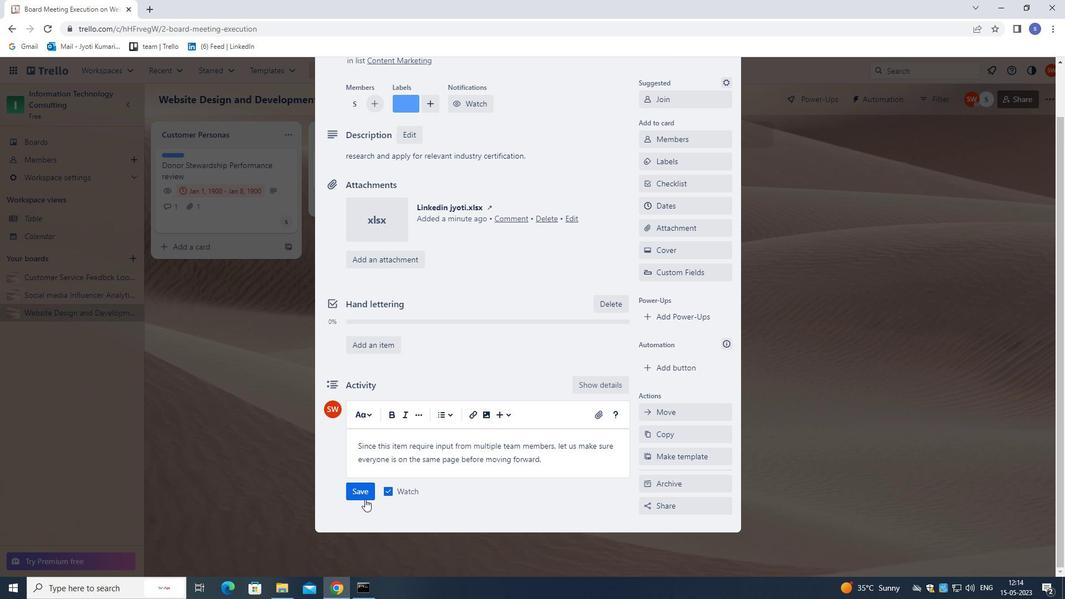 
Action: Mouse pressed left at (365, 491)
Screenshot: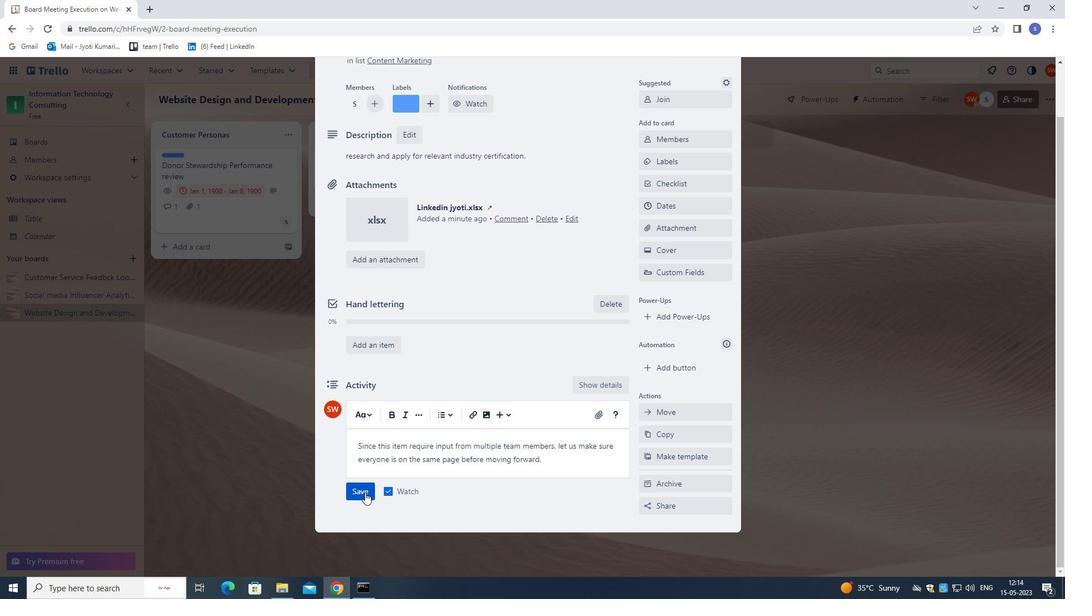 
Action: Mouse moved to (616, 240)
Screenshot: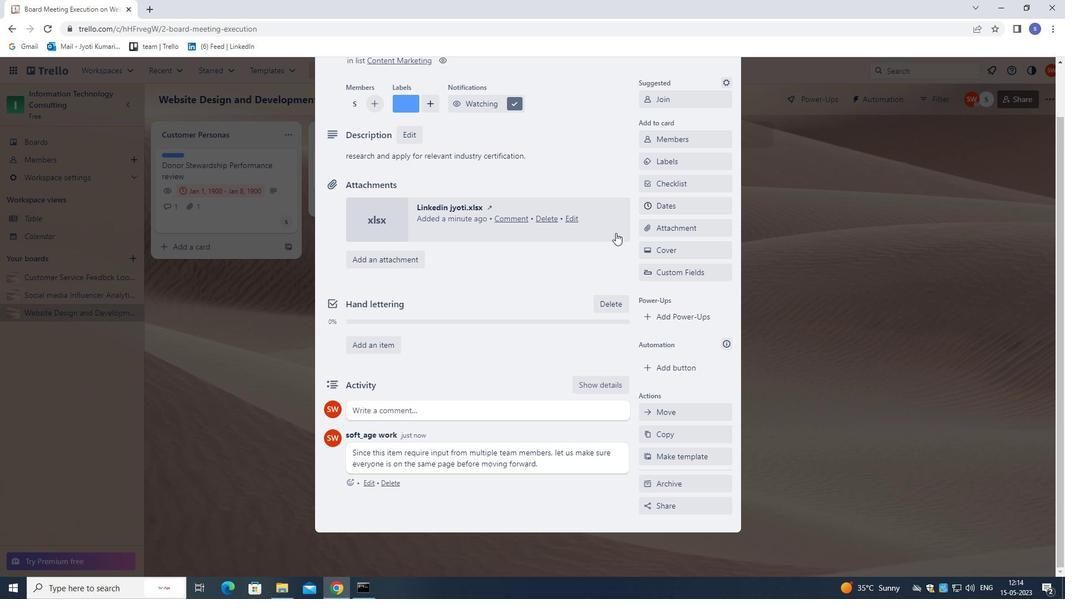 
Action: Mouse scrolled (616, 241) with delta (0, 0)
Screenshot: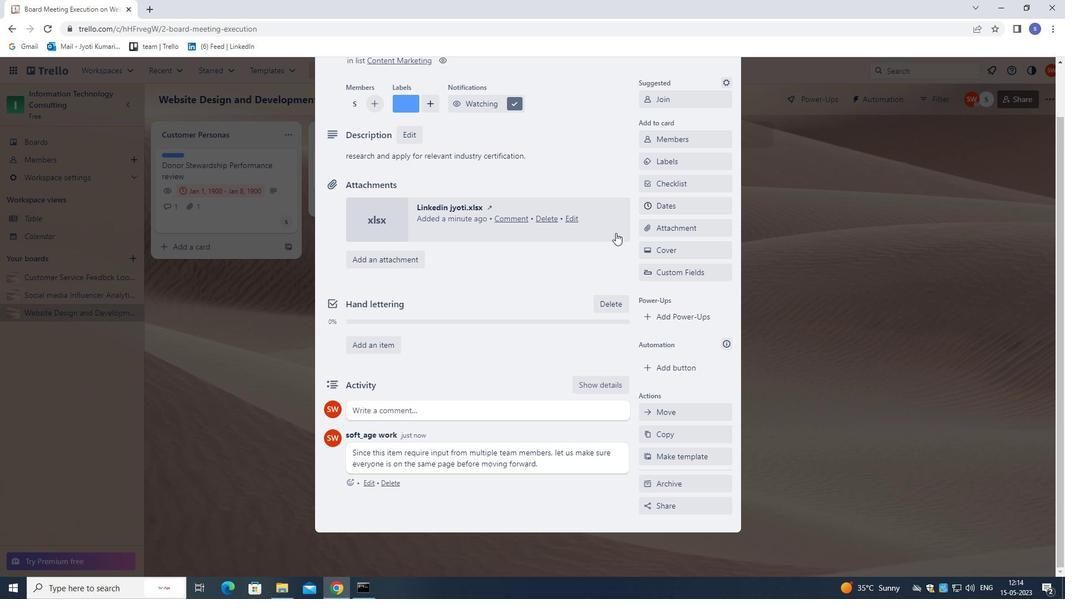 
Action: Mouse scrolled (616, 241) with delta (0, 0)
Screenshot: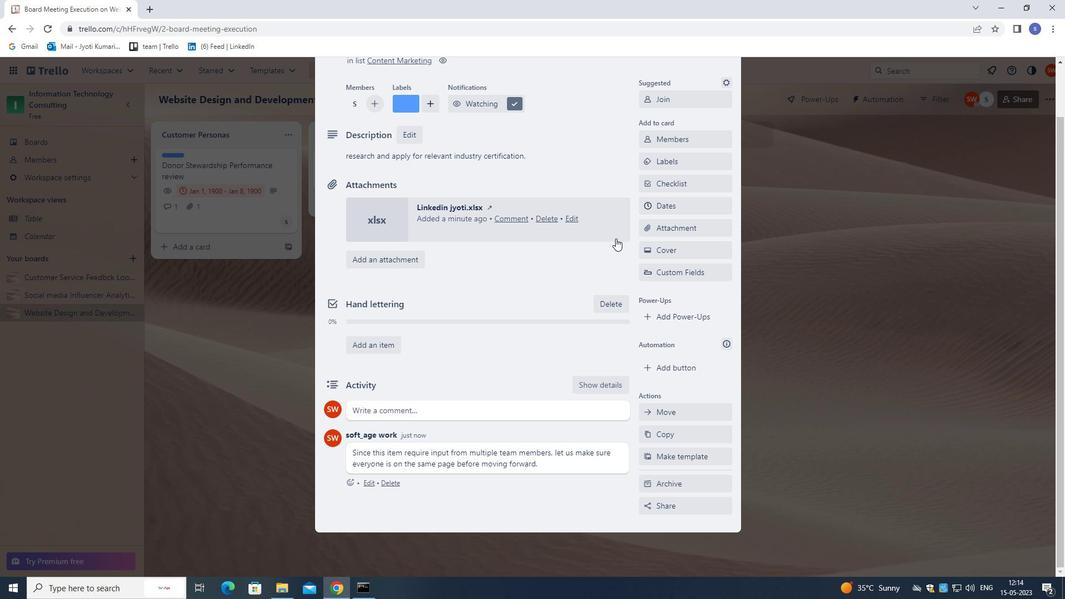 
Action: Mouse scrolled (616, 241) with delta (0, 0)
Screenshot: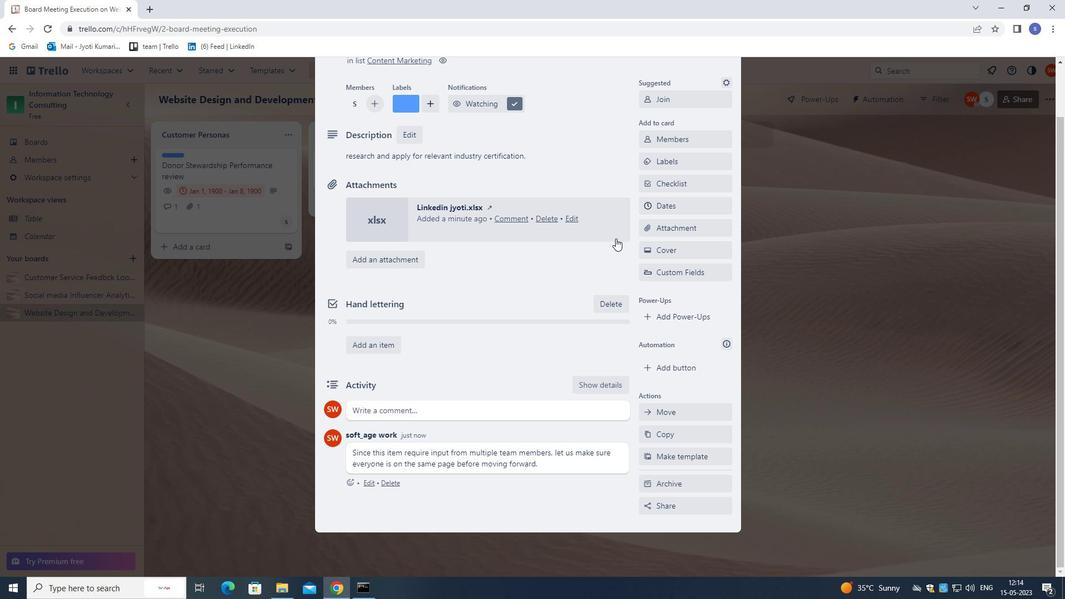 
Action: Mouse scrolled (616, 241) with delta (0, 0)
Screenshot: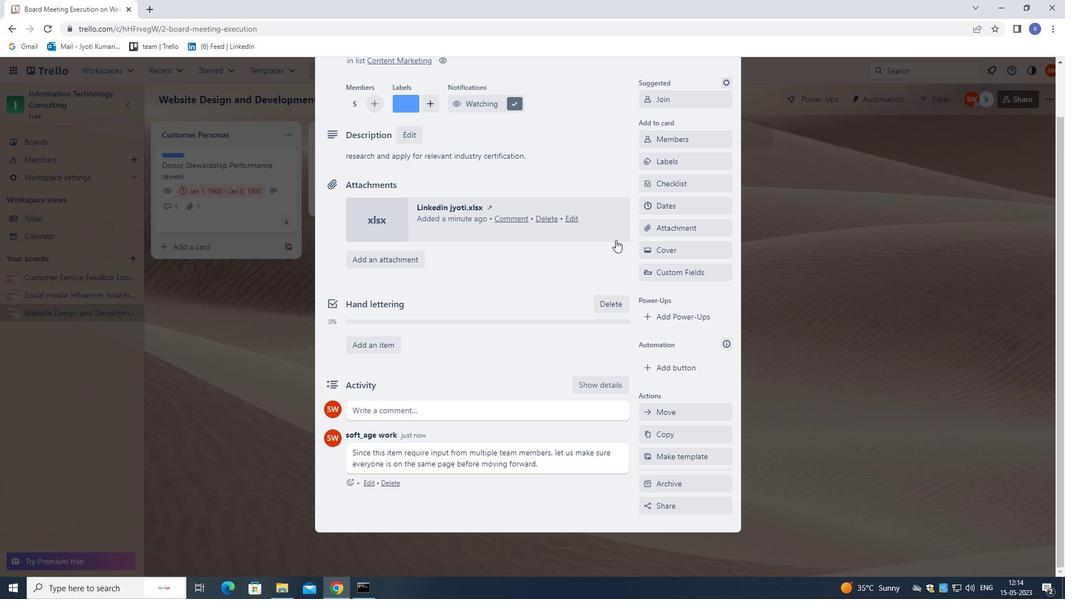 
Action: Mouse moved to (666, 170)
Screenshot: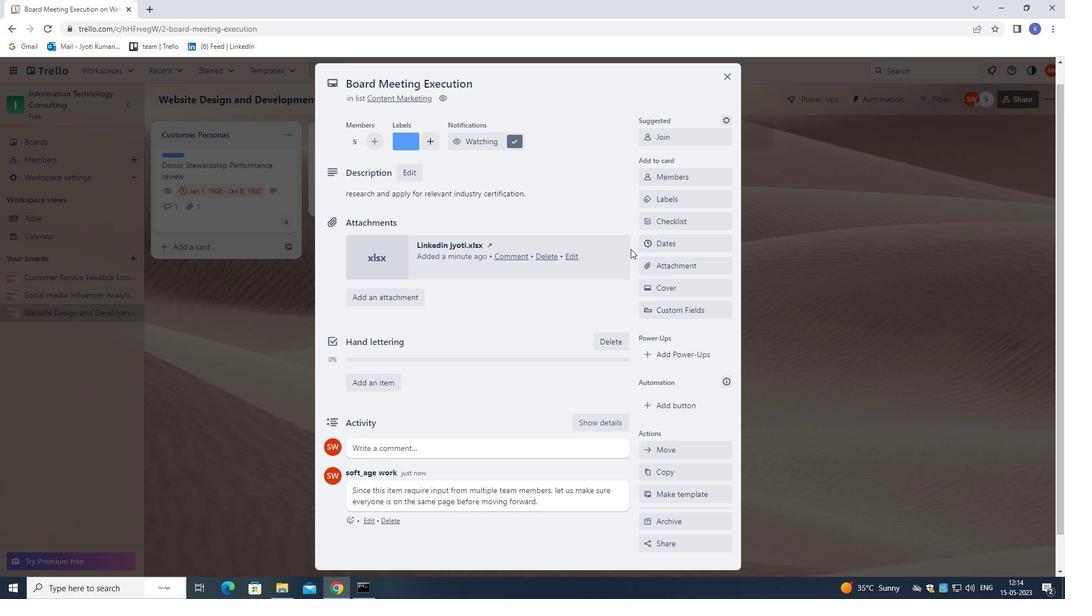 
Action: Mouse scrolled (666, 171) with delta (0, 0)
Screenshot: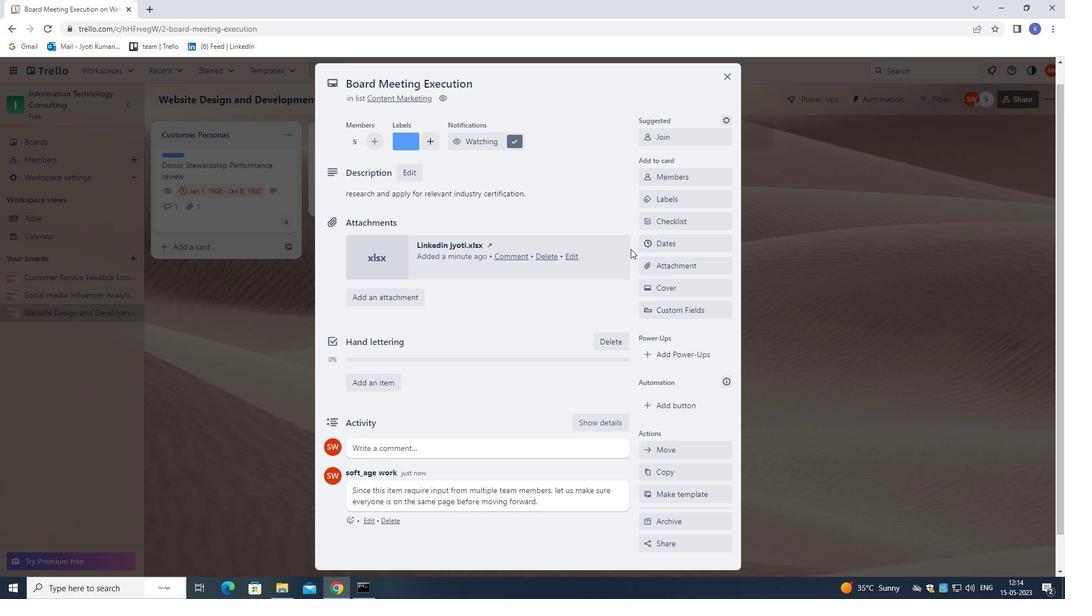 
Action: Mouse moved to (671, 157)
Screenshot: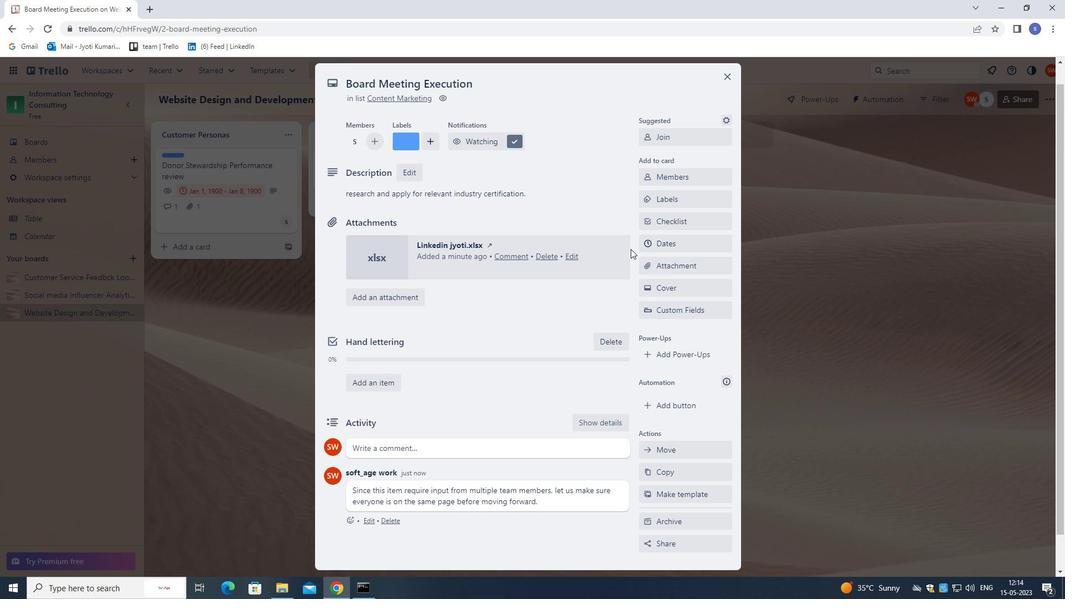 
Action: Mouse scrolled (671, 157) with delta (0, 0)
Screenshot: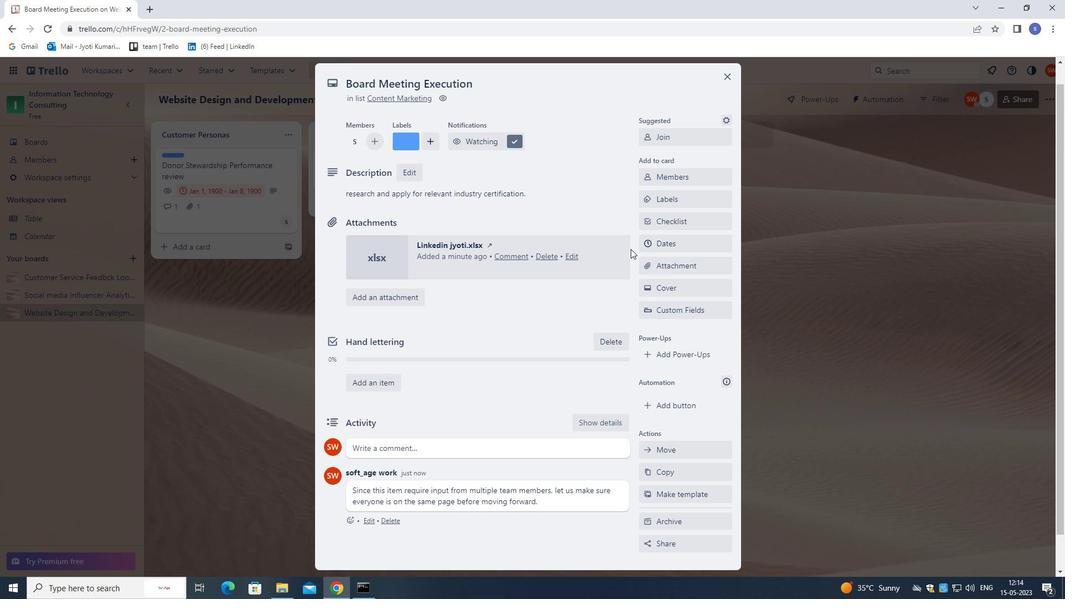 
Action: Mouse moved to (724, 93)
Screenshot: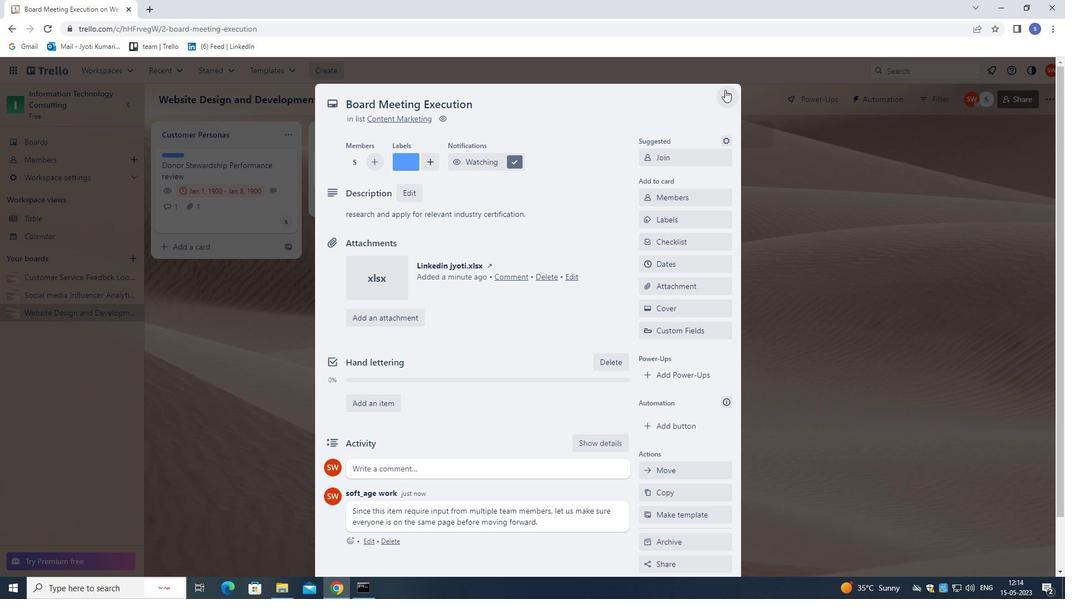 
Action: Mouse pressed left at (724, 93)
Screenshot: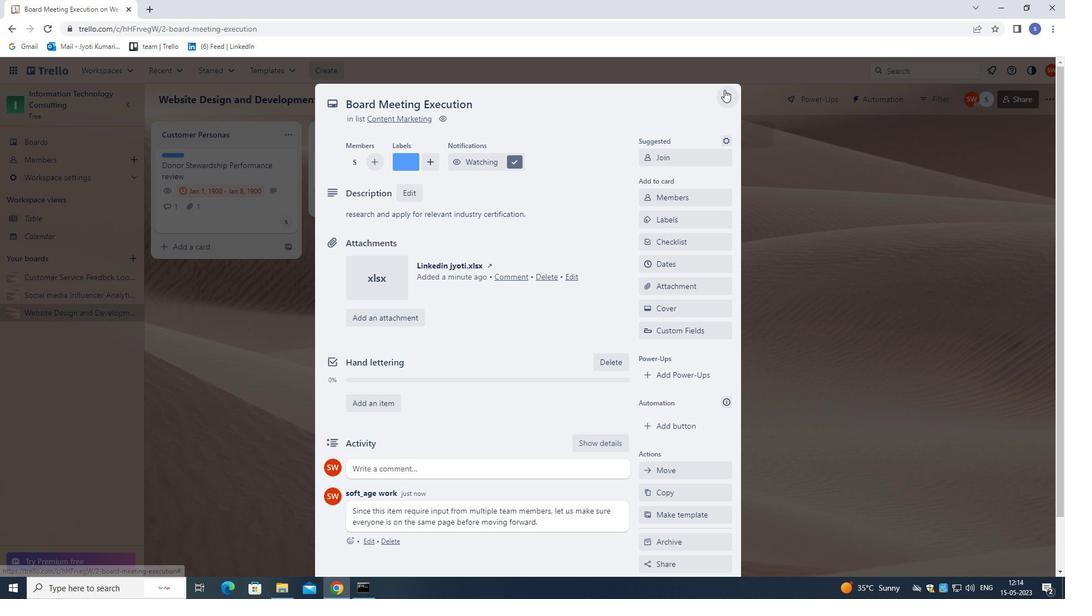 
Action: Mouse moved to (716, 104)
Screenshot: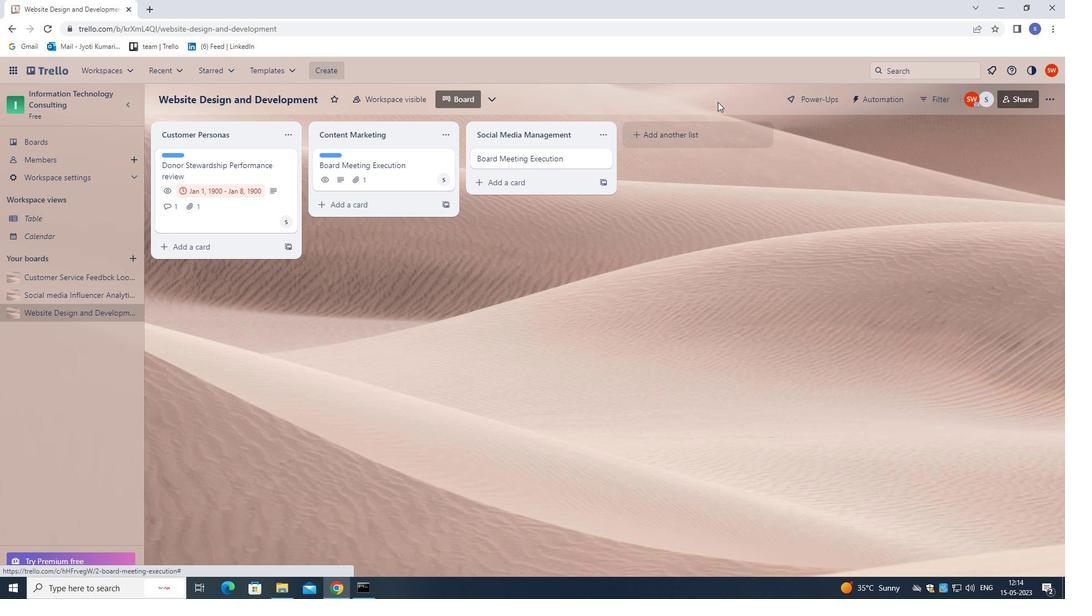 
